 Task: Search one way flight ticket for 1 adult, 6 children, 1 infant in seat and 1 infant on lap in business from Fort Walton Beach: Destin-fort Walton Beach Airport/eglin Air Force Base to Jacksonville: Albert J. Ellis Airport on 5-3-2023. Choice of flights is Royal air maroc. Number of bags: 2 checked bags. Price is upto 75000. Outbound departure time preference is 11:00.
Action: Mouse moved to (317, 129)
Screenshot: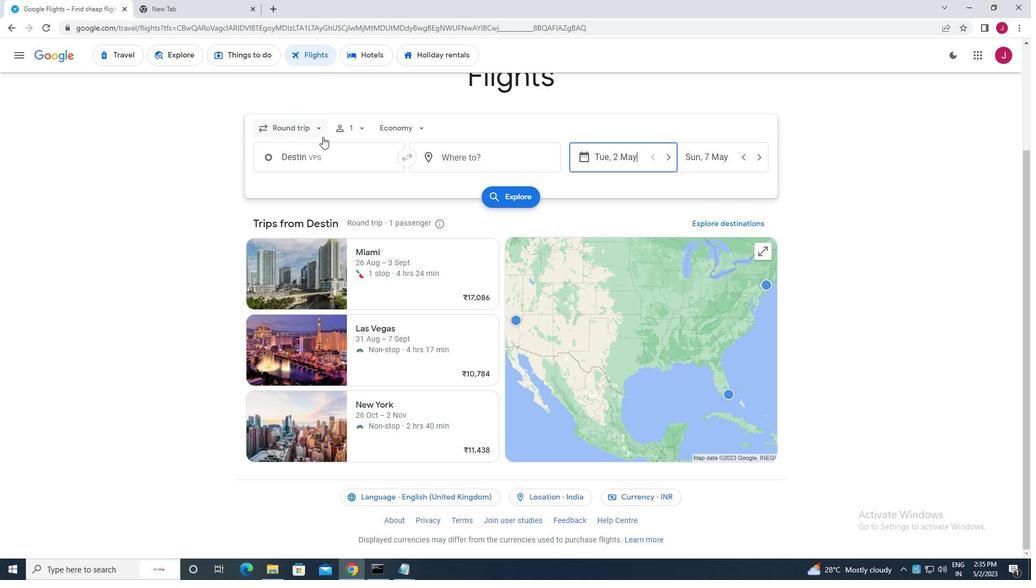 
Action: Mouse pressed left at (317, 129)
Screenshot: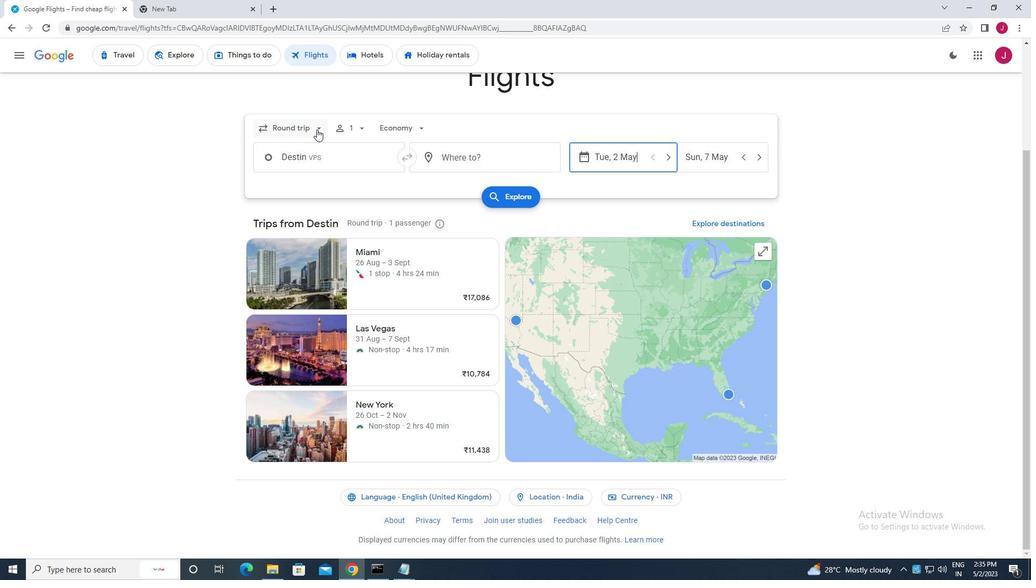 
Action: Mouse moved to (312, 175)
Screenshot: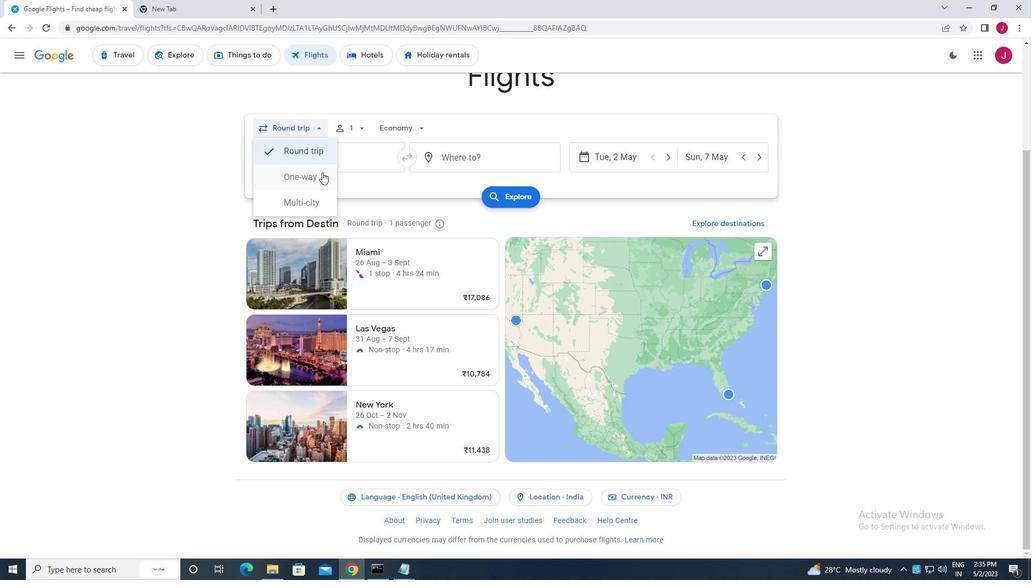 
Action: Mouse pressed left at (312, 175)
Screenshot: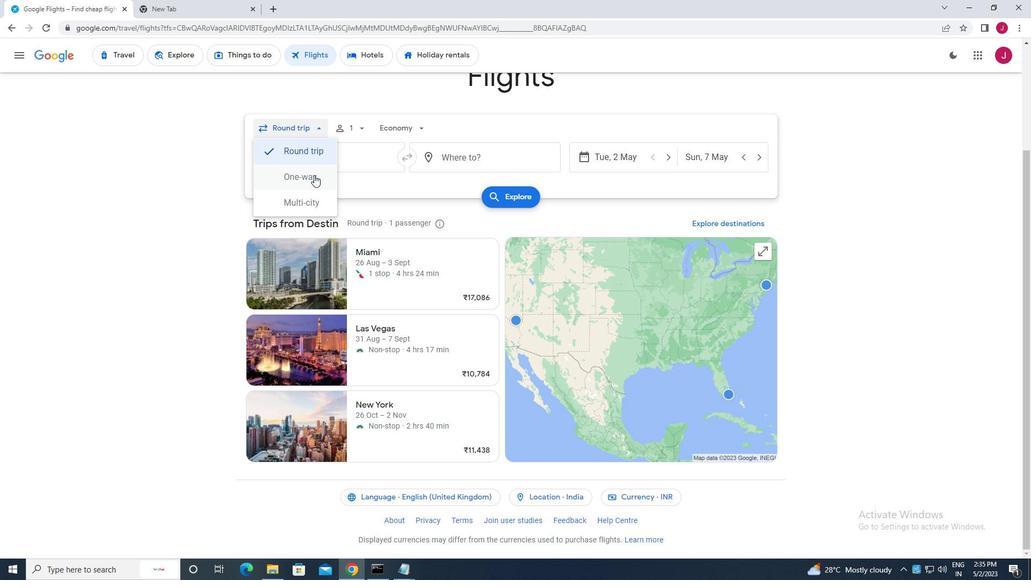 
Action: Mouse moved to (357, 132)
Screenshot: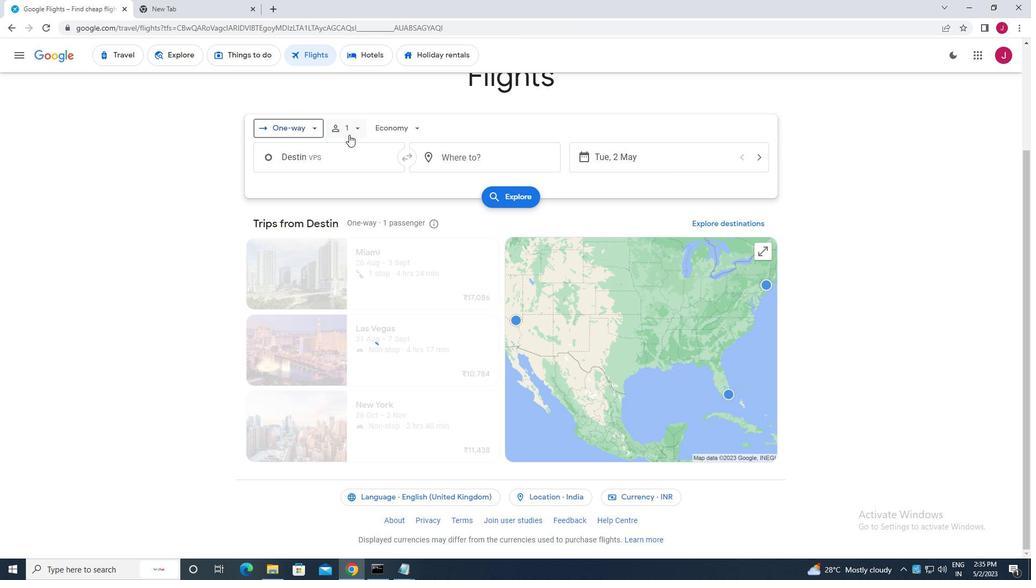 
Action: Mouse pressed left at (357, 132)
Screenshot: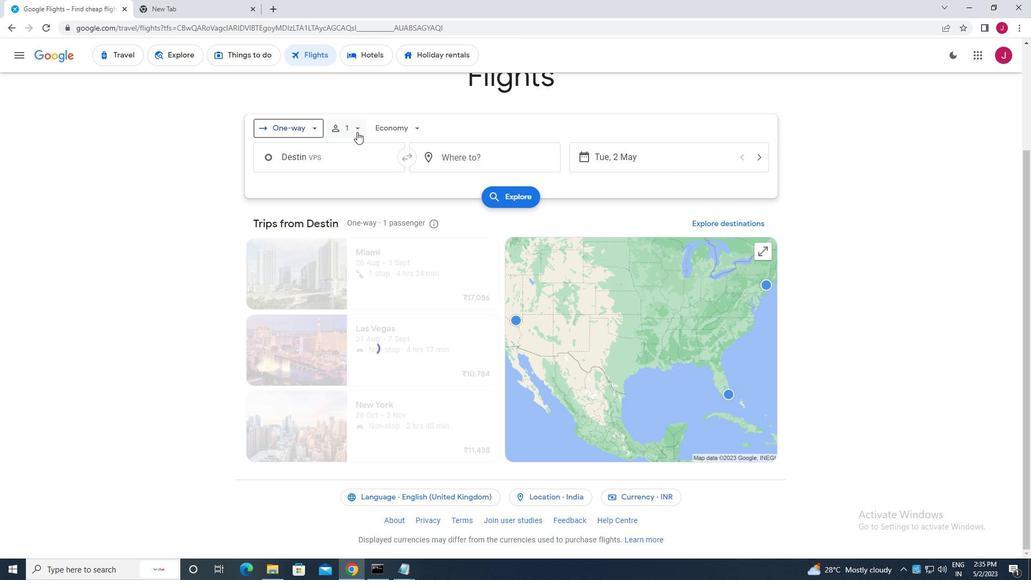 
Action: Mouse moved to (437, 183)
Screenshot: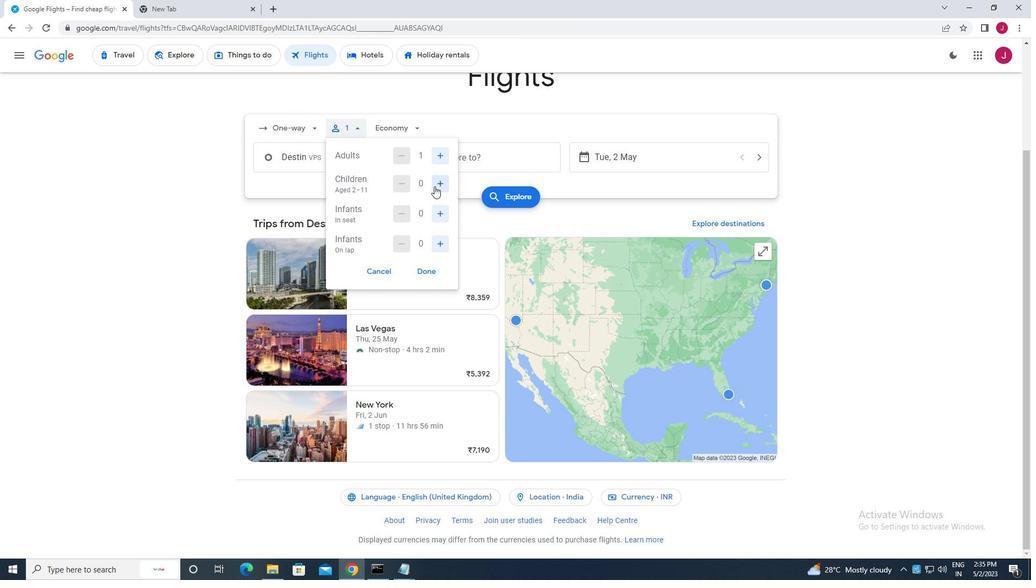 
Action: Mouse pressed left at (437, 183)
Screenshot: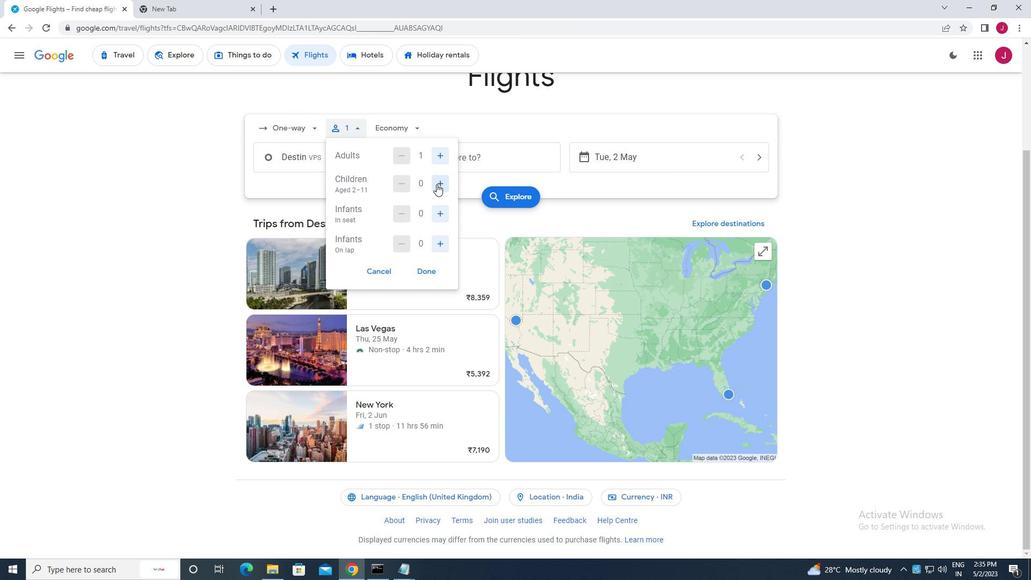 
Action: Mouse pressed left at (437, 183)
Screenshot: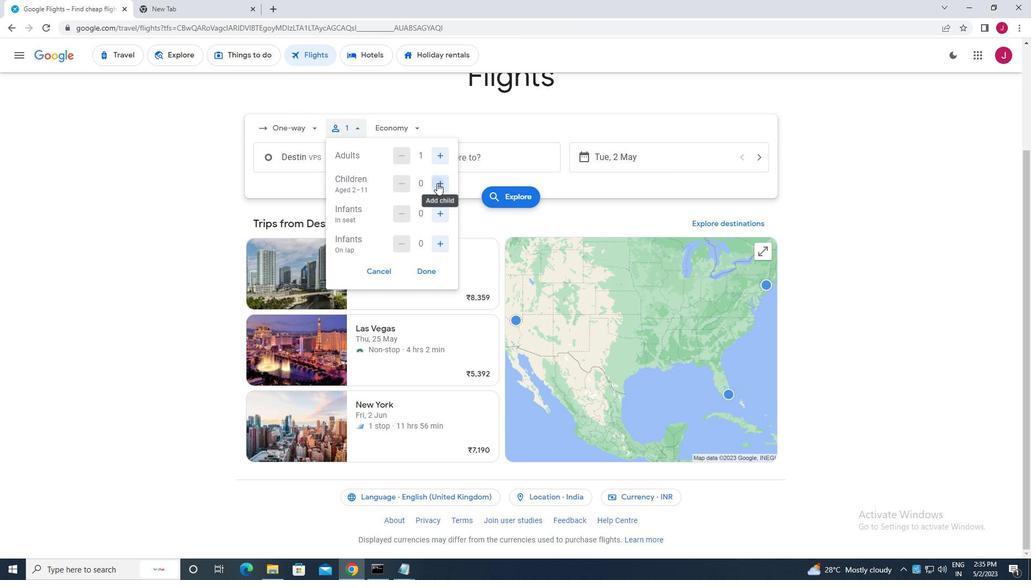 
Action: Mouse pressed left at (437, 183)
Screenshot: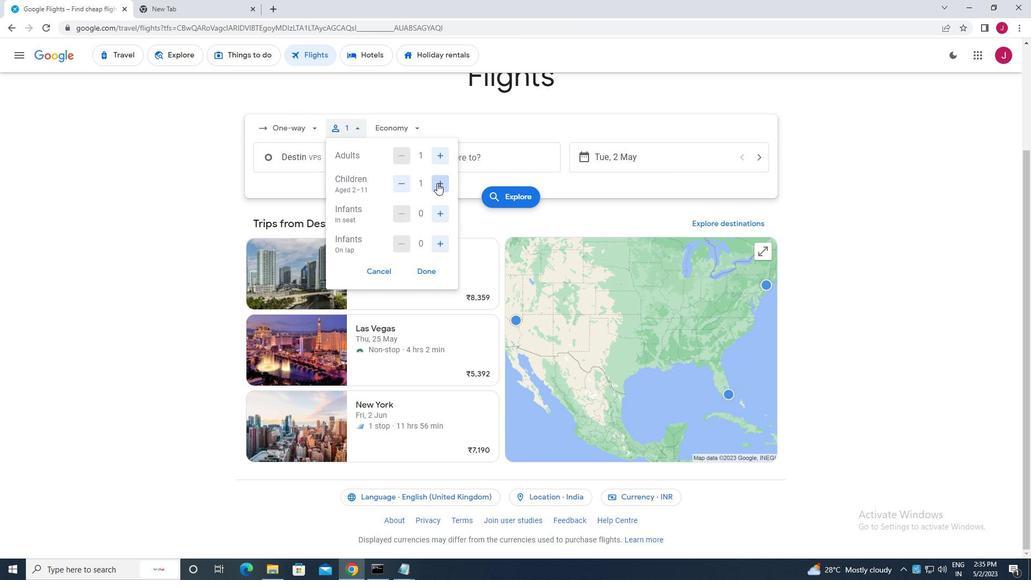 
Action: Mouse pressed left at (437, 183)
Screenshot: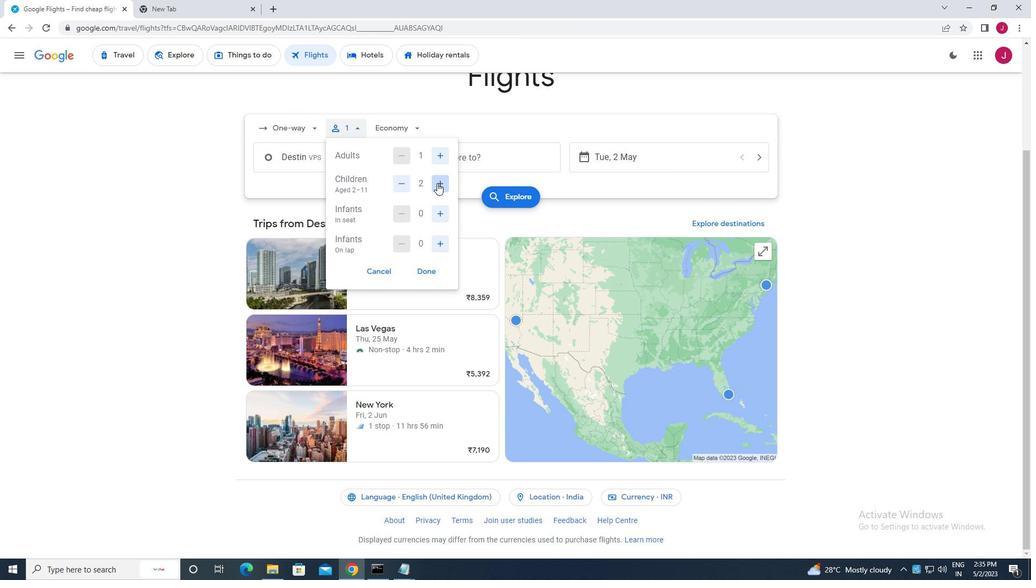 
Action: Mouse pressed left at (437, 183)
Screenshot: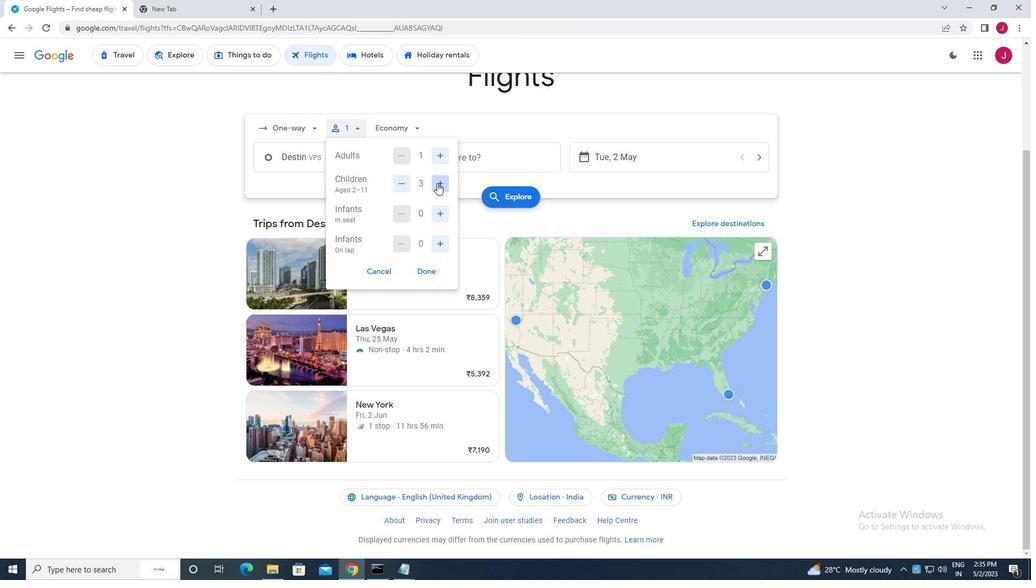 
Action: Mouse pressed left at (437, 183)
Screenshot: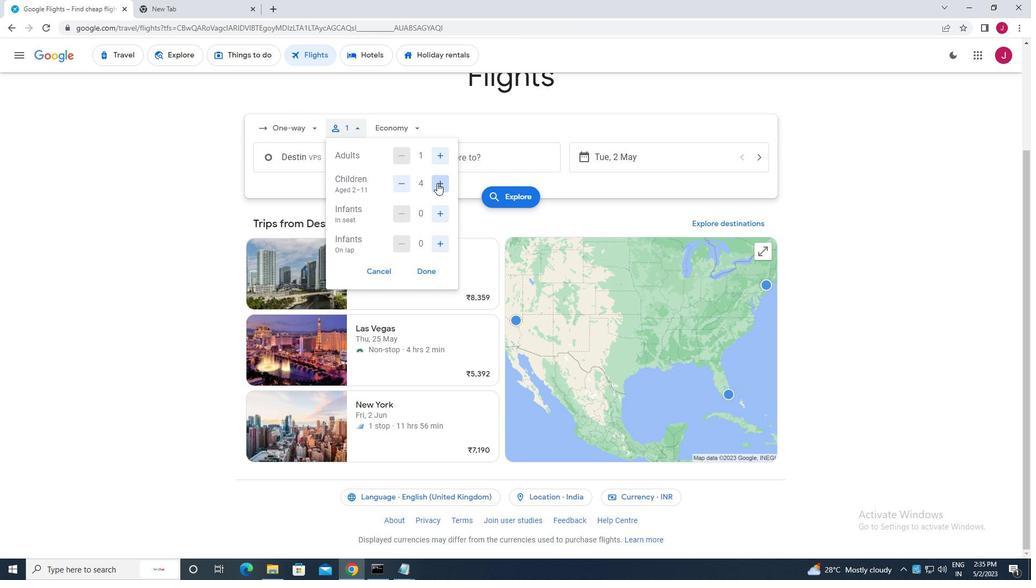 
Action: Mouse moved to (440, 211)
Screenshot: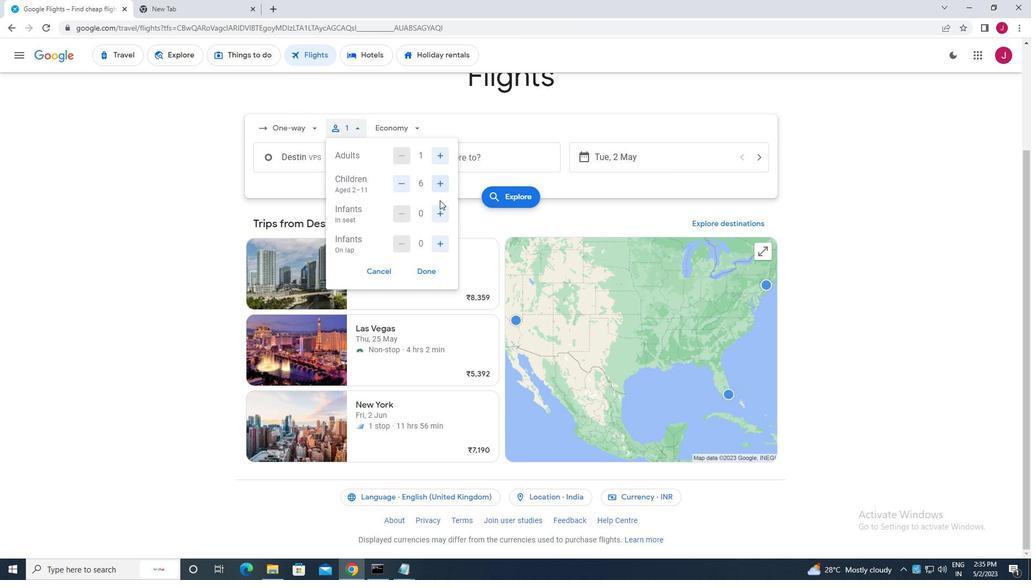 
Action: Mouse pressed left at (440, 211)
Screenshot: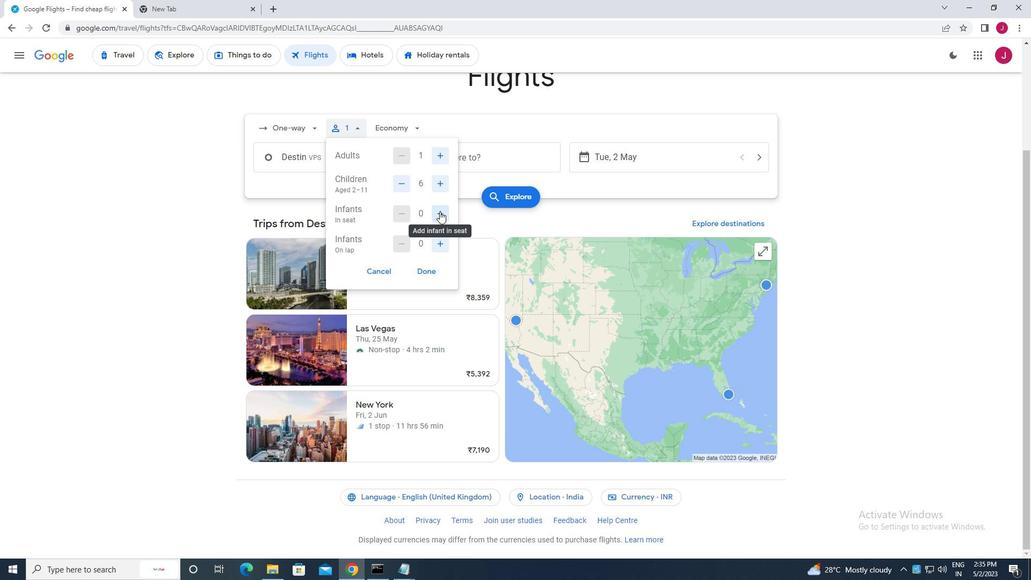 
Action: Mouse pressed left at (440, 211)
Screenshot: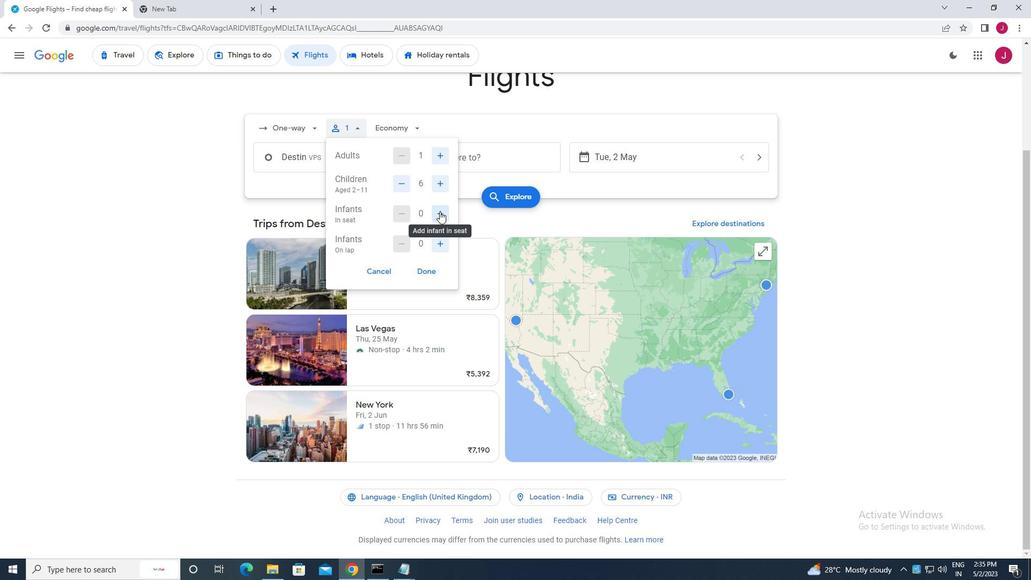 
Action: Mouse moved to (395, 214)
Screenshot: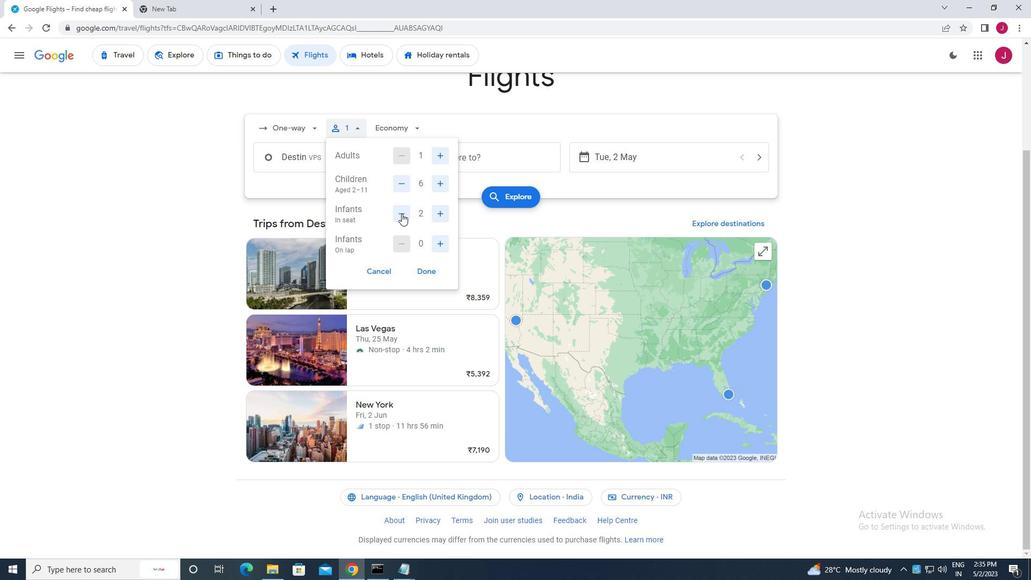 
Action: Mouse pressed left at (395, 214)
Screenshot: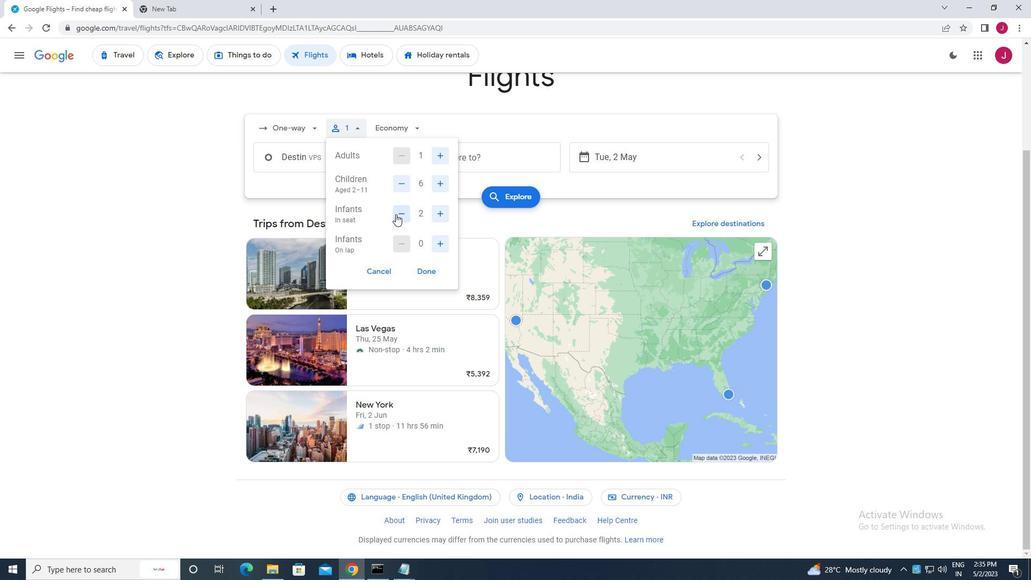 
Action: Mouse moved to (437, 241)
Screenshot: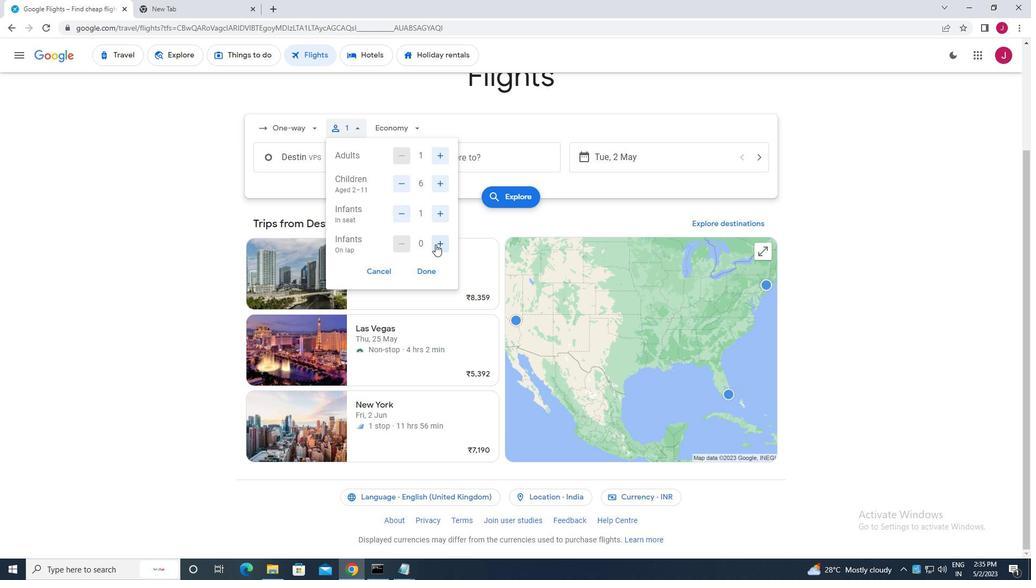
Action: Mouse pressed left at (437, 241)
Screenshot: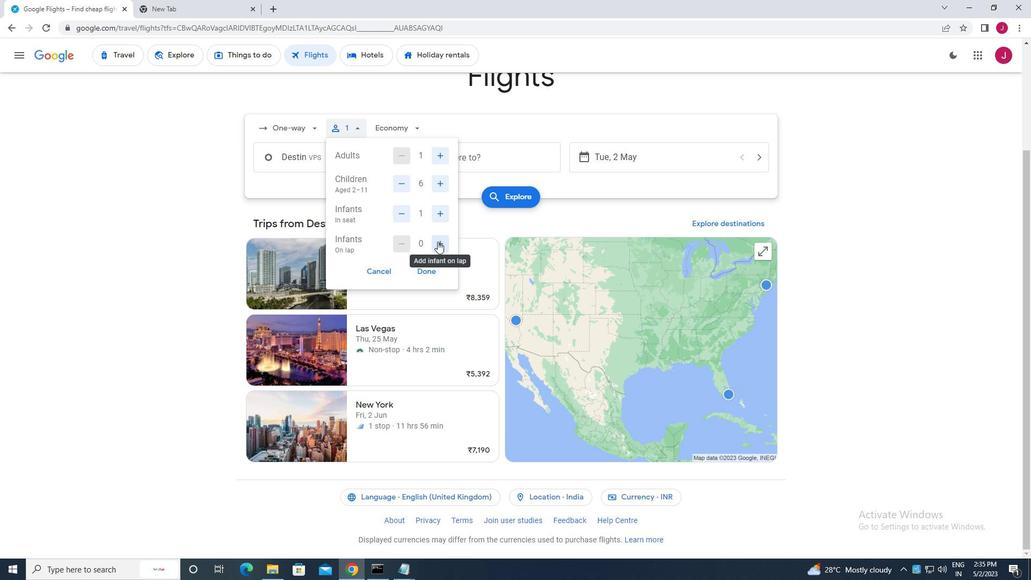 
Action: Mouse moved to (428, 271)
Screenshot: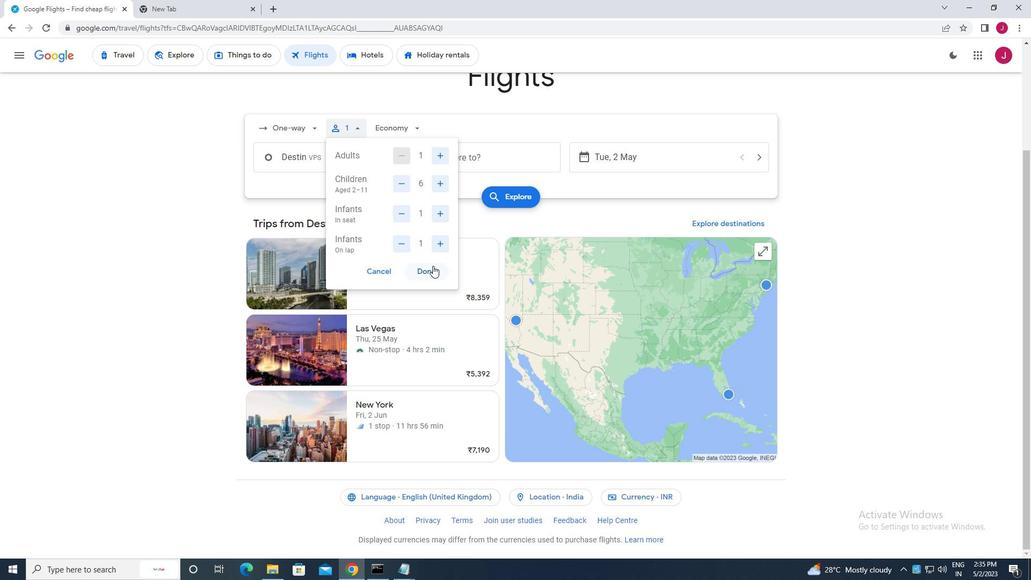 
Action: Mouse pressed left at (428, 271)
Screenshot: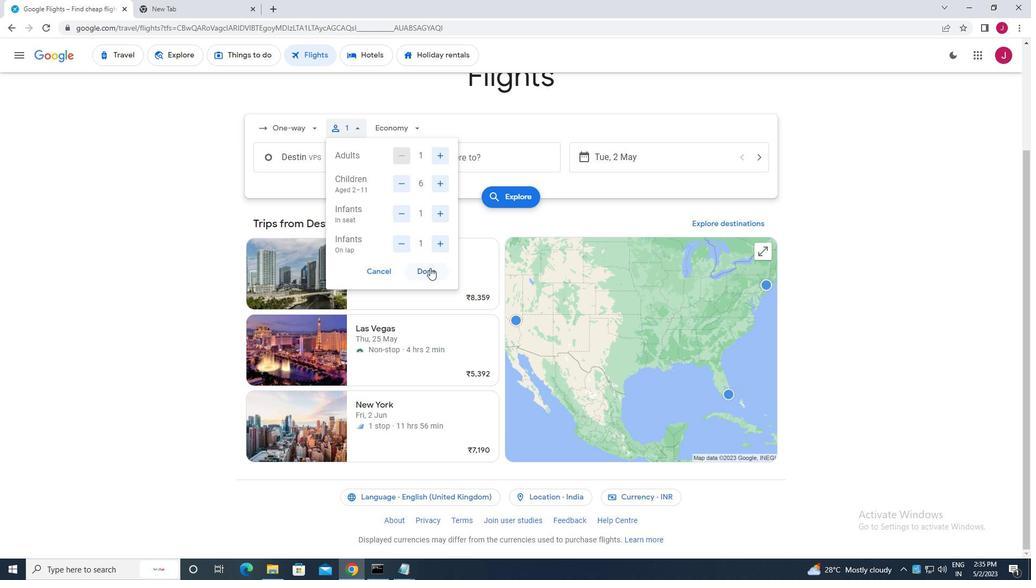 
Action: Mouse moved to (423, 269)
Screenshot: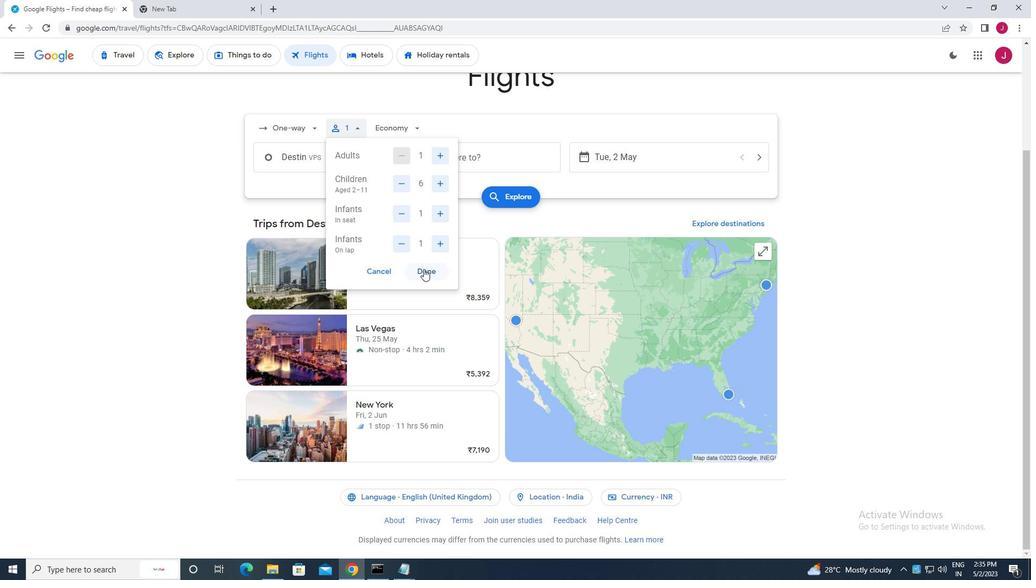 
Action: Mouse pressed left at (423, 269)
Screenshot: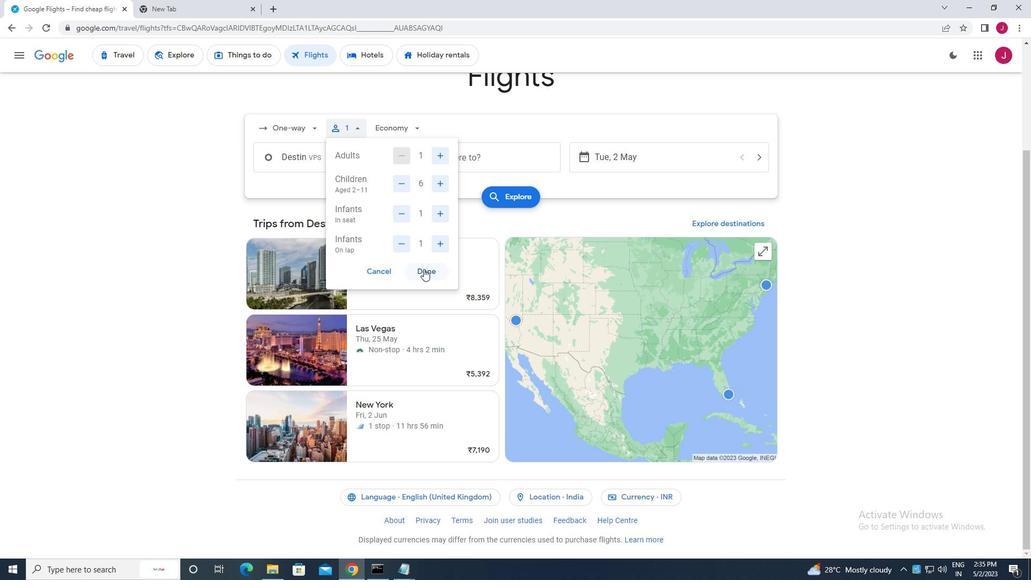 
Action: Mouse moved to (405, 126)
Screenshot: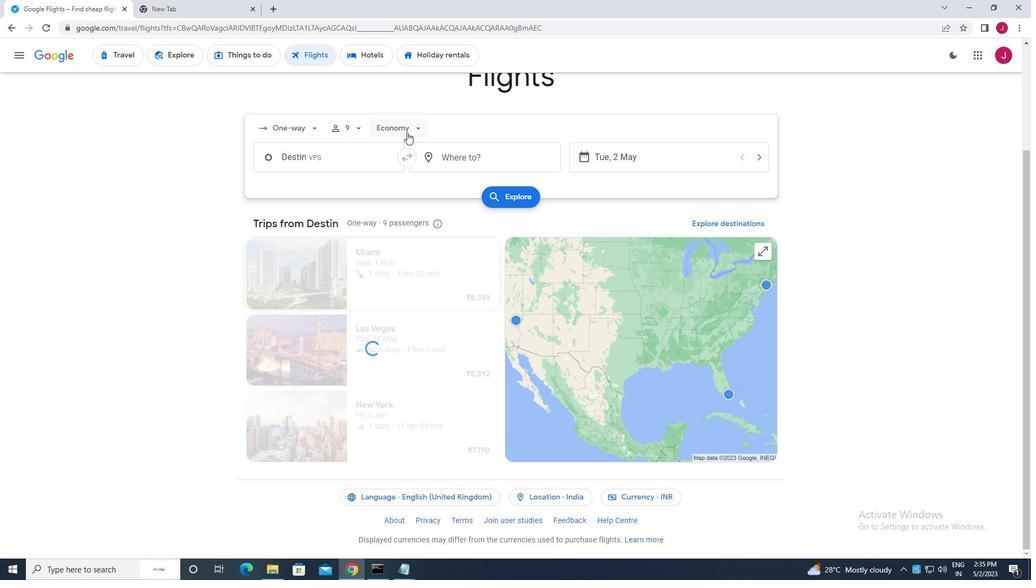 
Action: Mouse pressed left at (405, 126)
Screenshot: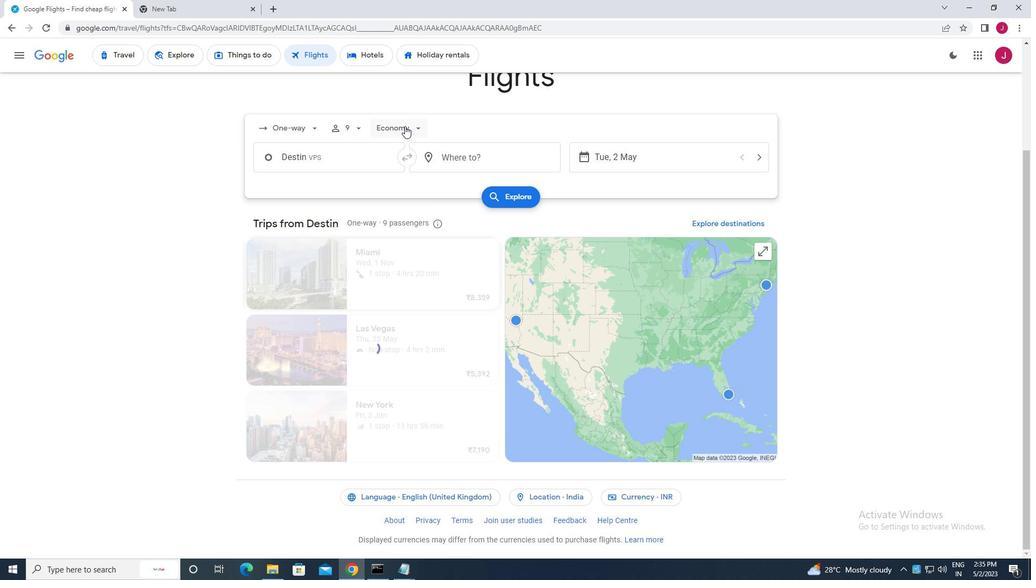 
Action: Mouse moved to (413, 203)
Screenshot: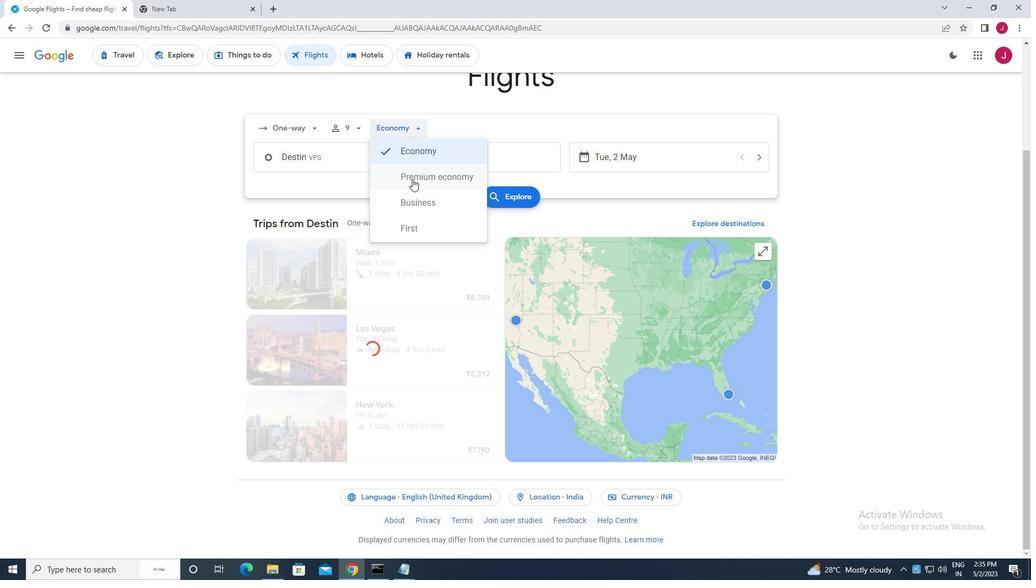 
Action: Mouse pressed left at (413, 203)
Screenshot: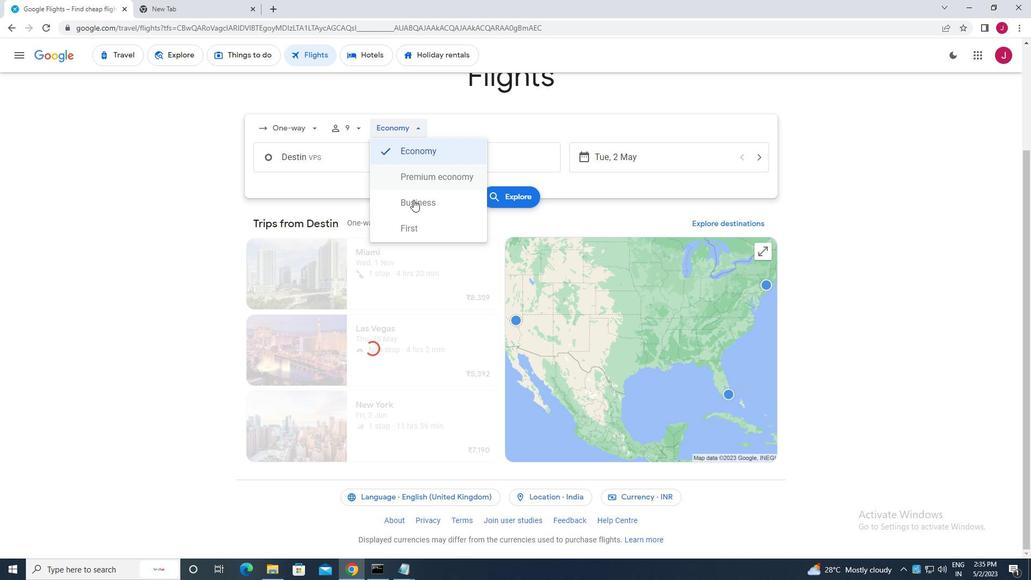 
Action: Mouse moved to (363, 161)
Screenshot: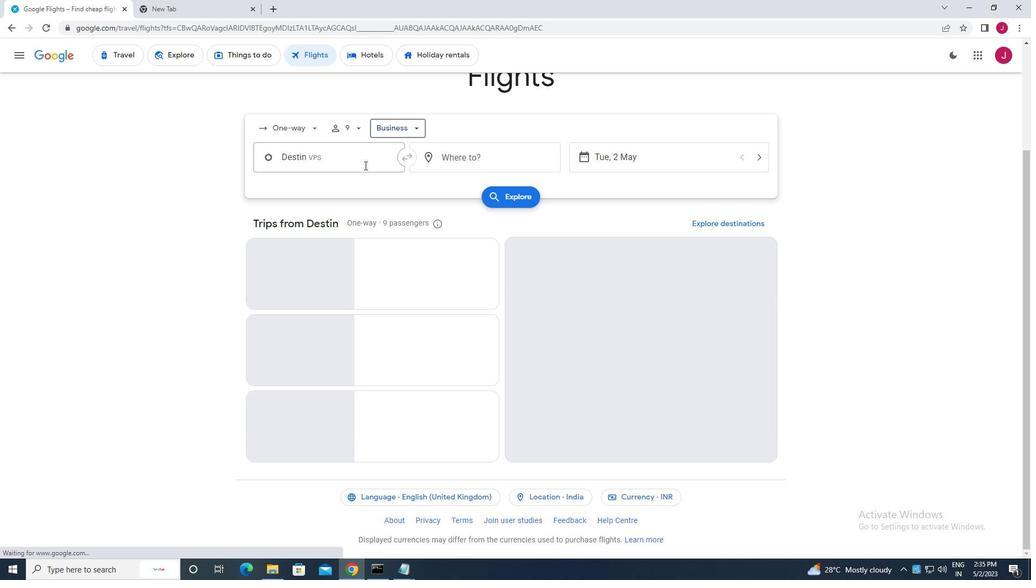 
Action: Mouse pressed left at (363, 161)
Screenshot: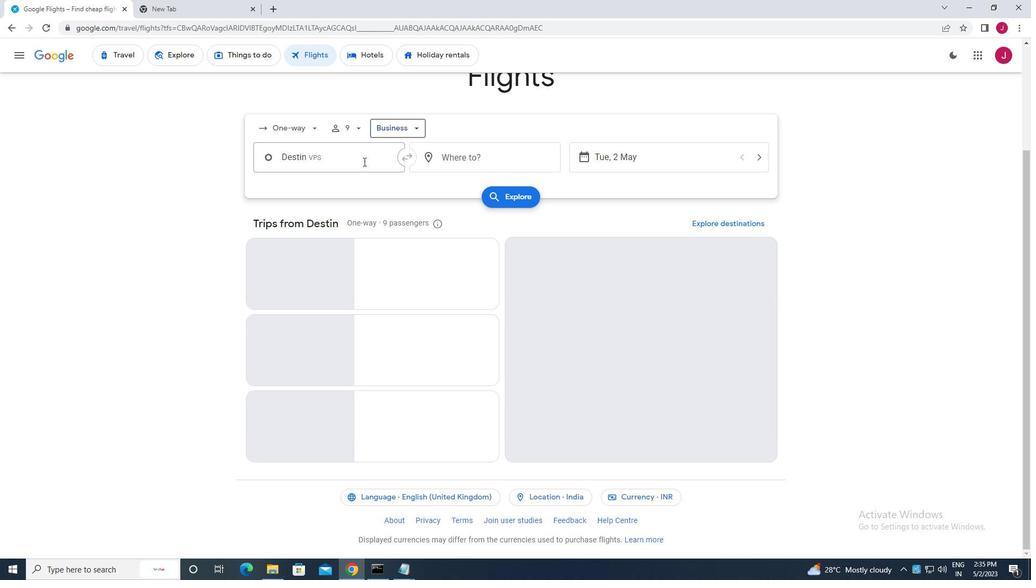
Action: Key pressed walton
Screenshot: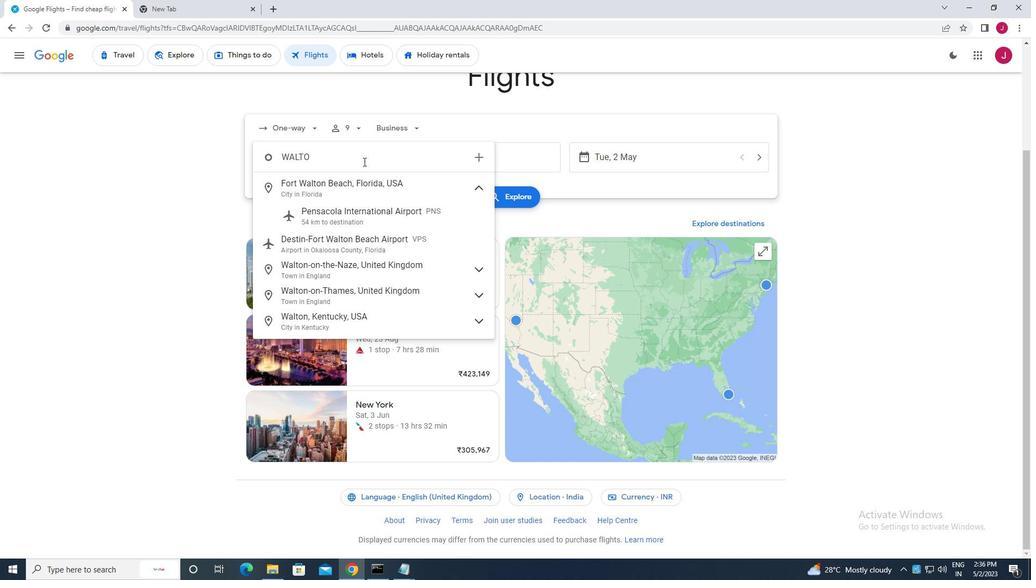 
Action: Mouse moved to (354, 241)
Screenshot: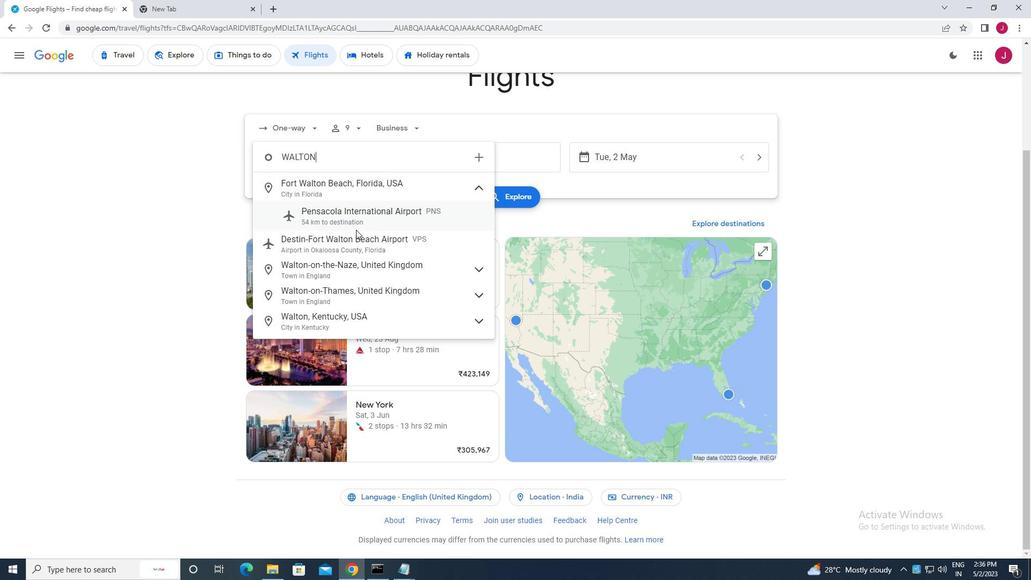 
Action: Mouse pressed left at (354, 241)
Screenshot: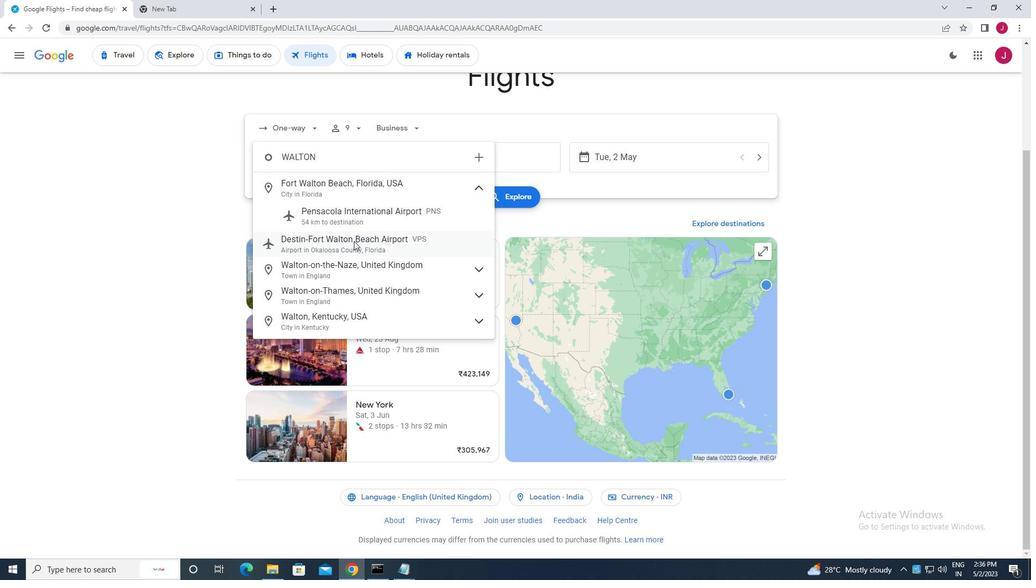 
Action: Mouse moved to (502, 152)
Screenshot: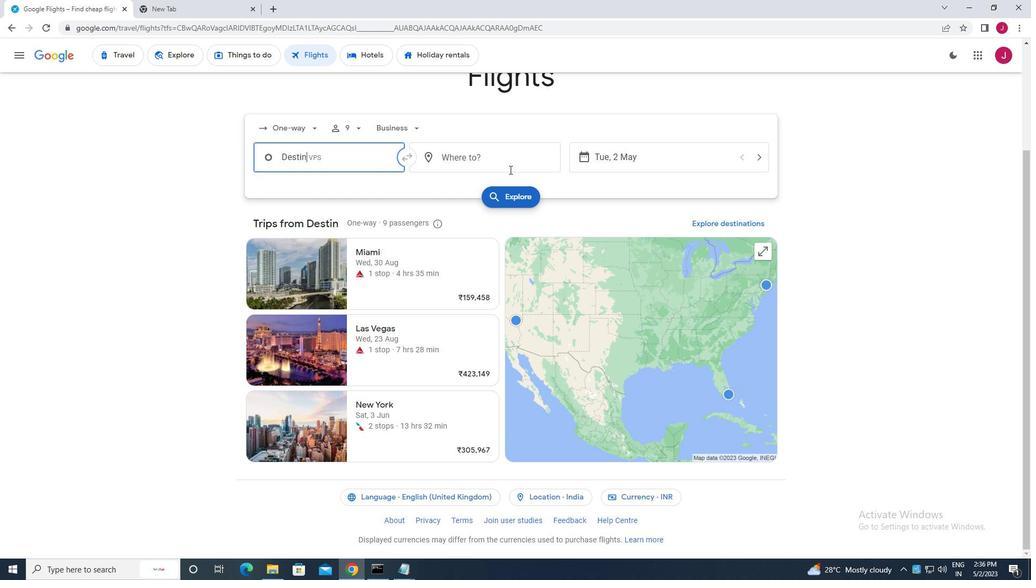 
Action: Mouse pressed left at (502, 152)
Screenshot: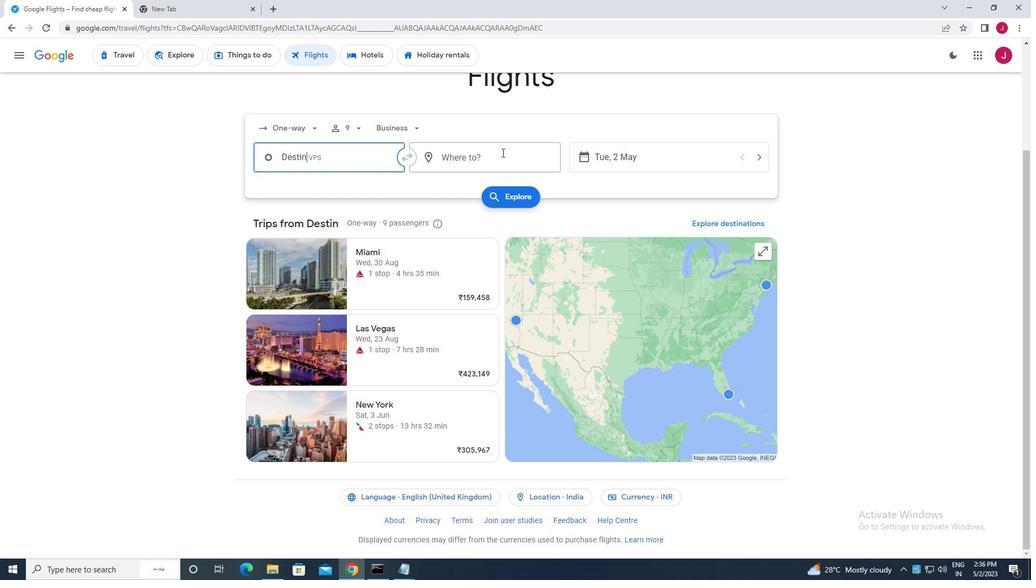 
Action: Mouse moved to (502, 155)
Screenshot: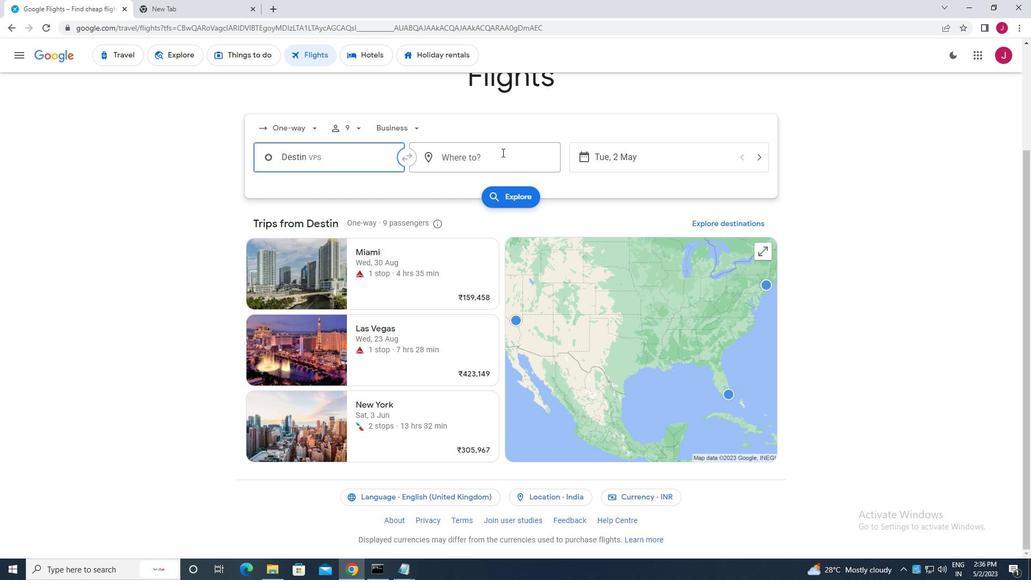 
Action: Key pressed jacks
Screenshot: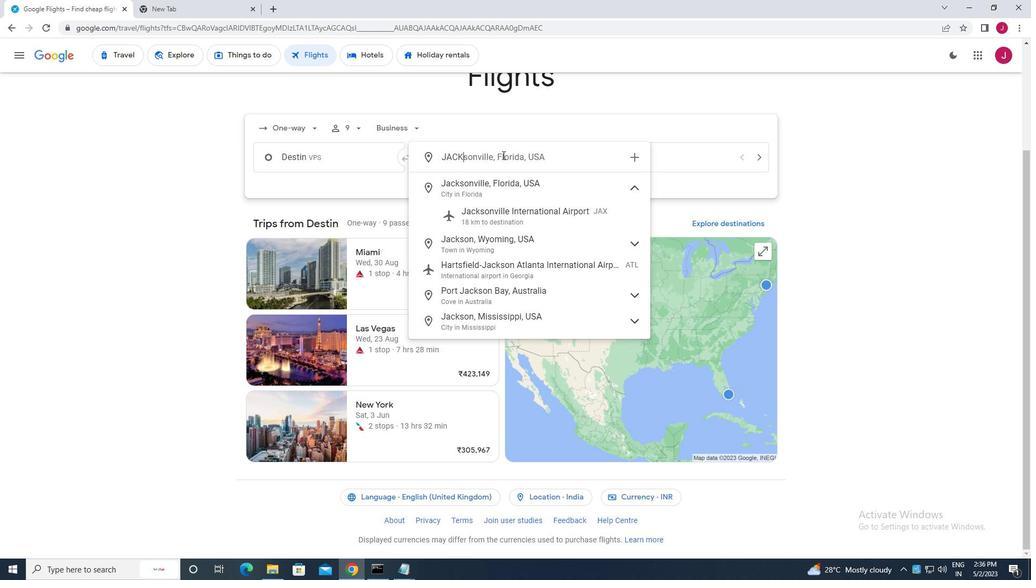 
Action: Mouse moved to (545, 157)
Screenshot: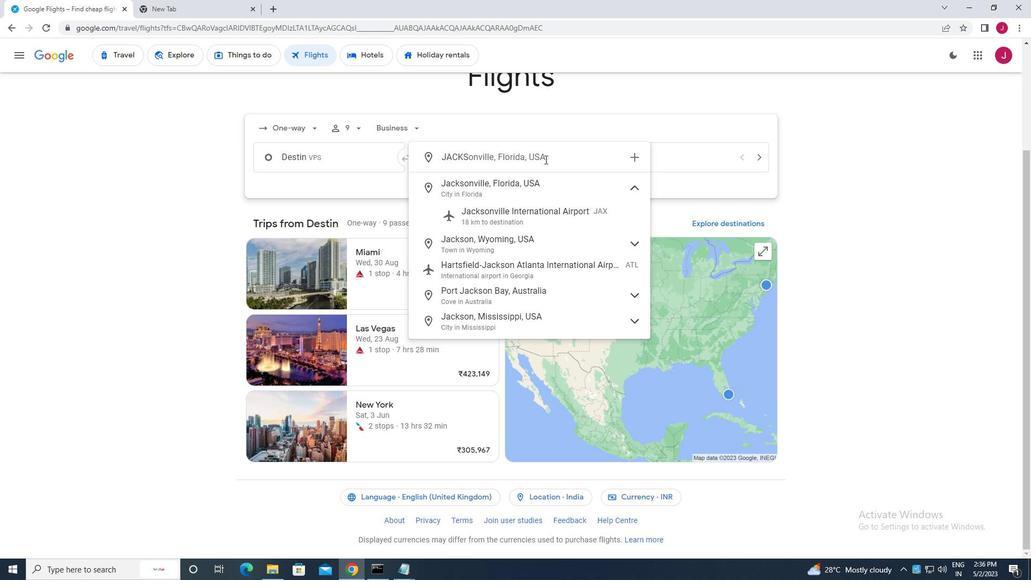 
Action: Mouse pressed left at (545, 157)
Screenshot: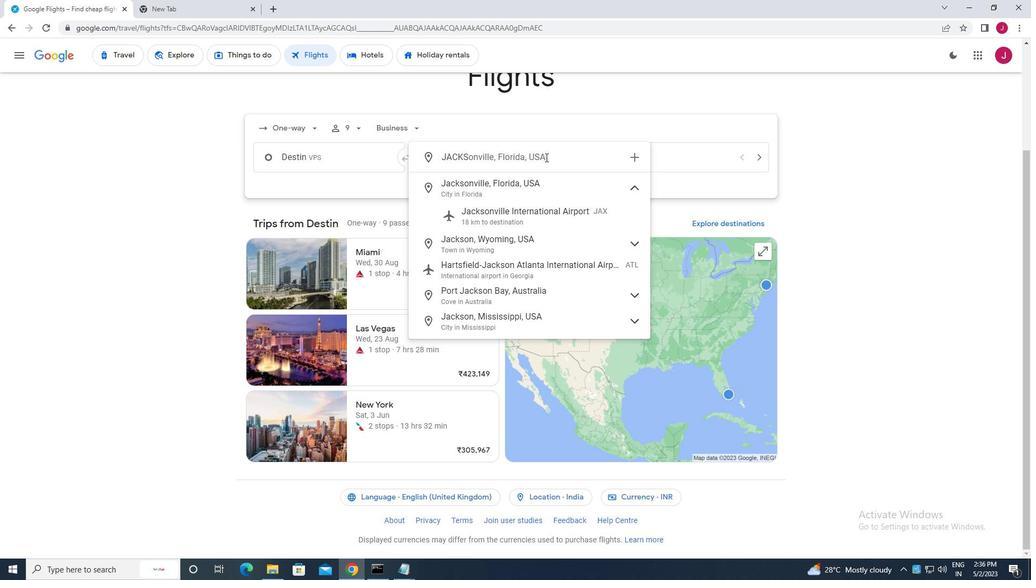 
Action: Key pressed <Key.backspace><Key.backspace><Key.backspace><Key.backspace><Key.backspace><Key.backspace><Key.backspace><Key.backspace><Key.backspace><Key.backspace><Key.backspace><Key.backspace>albert
Screenshot: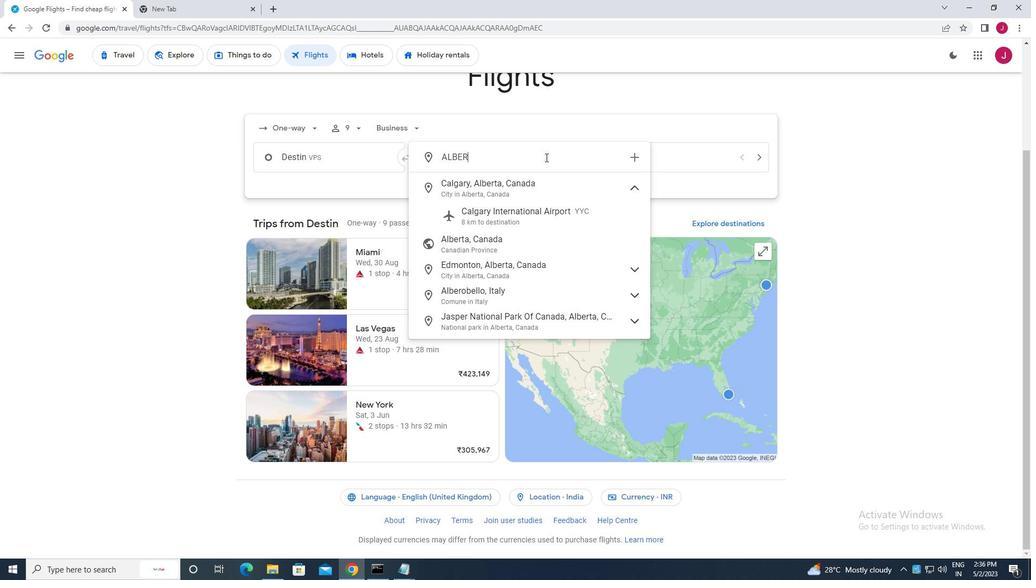 
Action: Mouse moved to (602, 156)
Screenshot: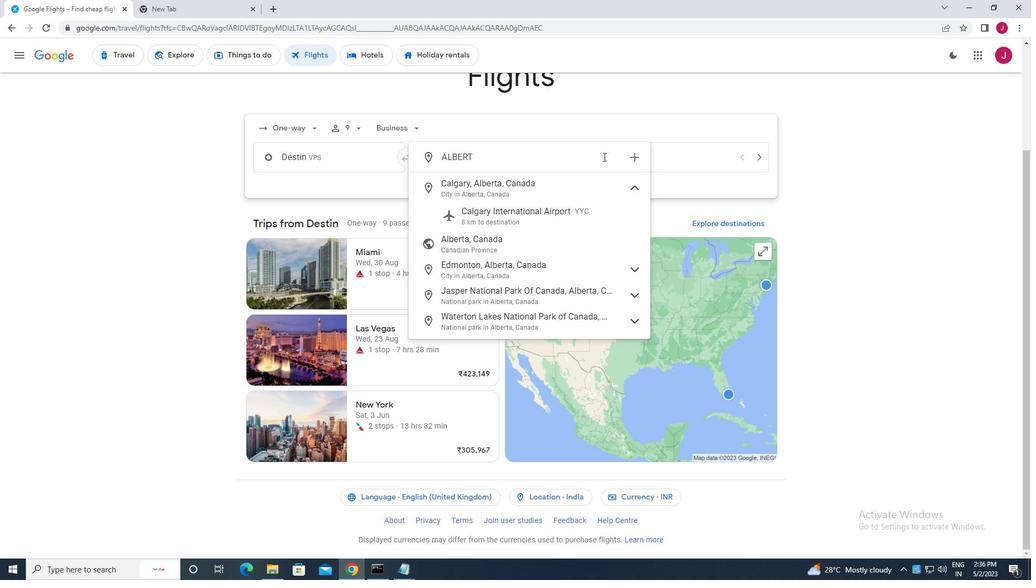 
Action: Key pressed <Key.space>
Screenshot: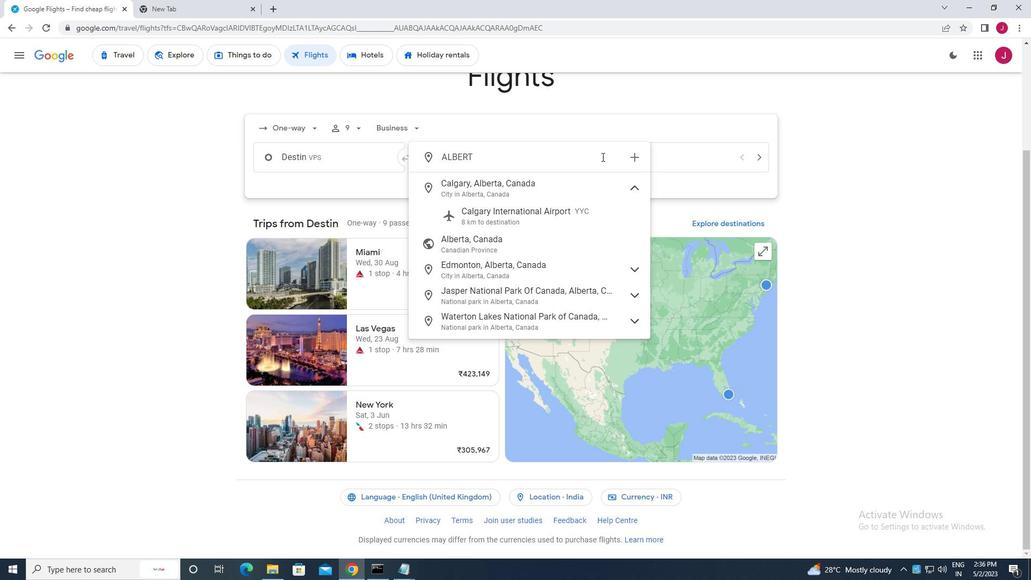 
Action: Mouse moved to (496, 185)
Screenshot: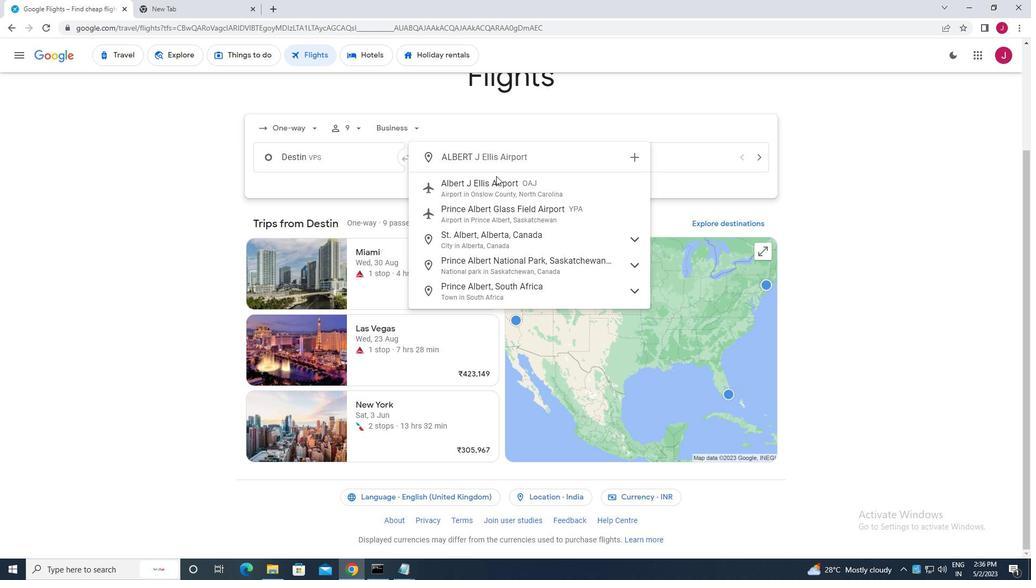 
Action: Mouse pressed left at (496, 185)
Screenshot: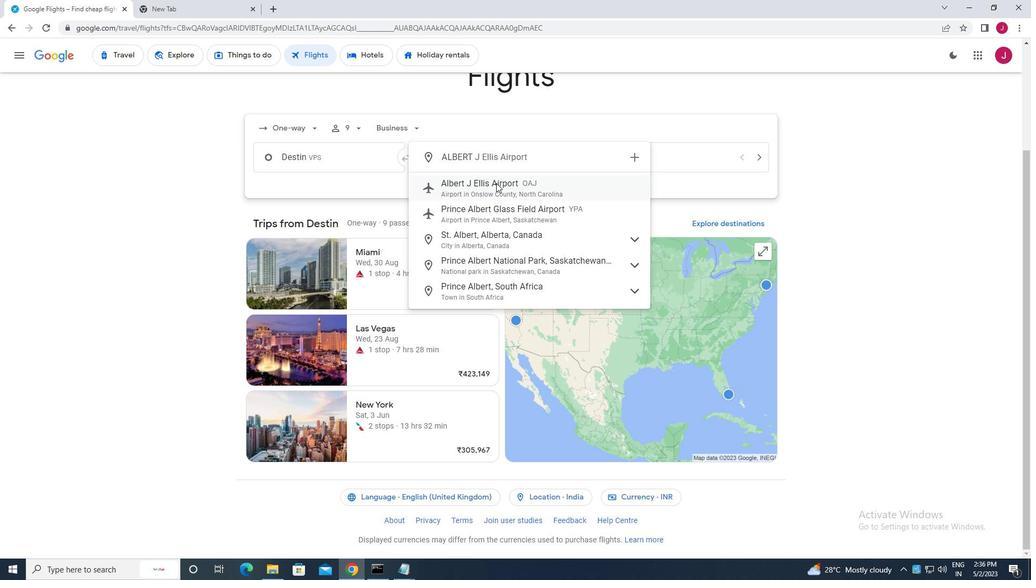 
Action: Mouse moved to (621, 155)
Screenshot: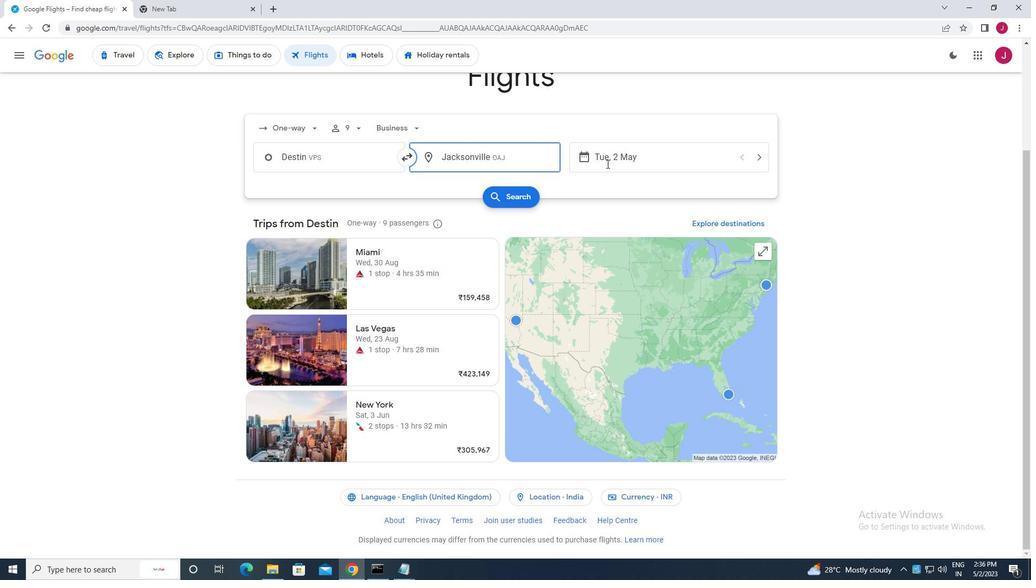 
Action: Mouse pressed left at (621, 155)
Screenshot: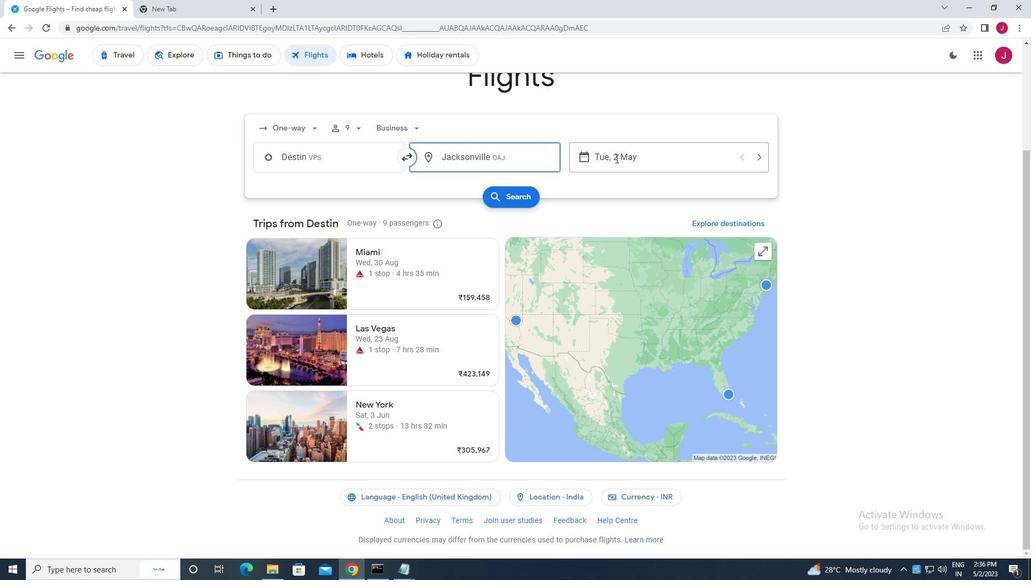 
Action: Mouse moved to (465, 240)
Screenshot: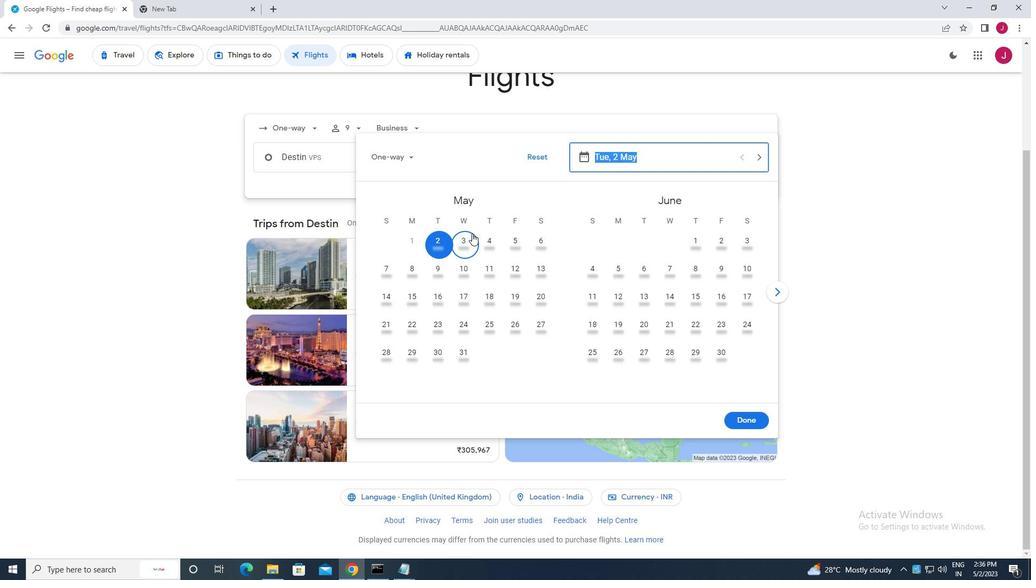 
Action: Mouse pressed left at (465, 240)
Screenshot: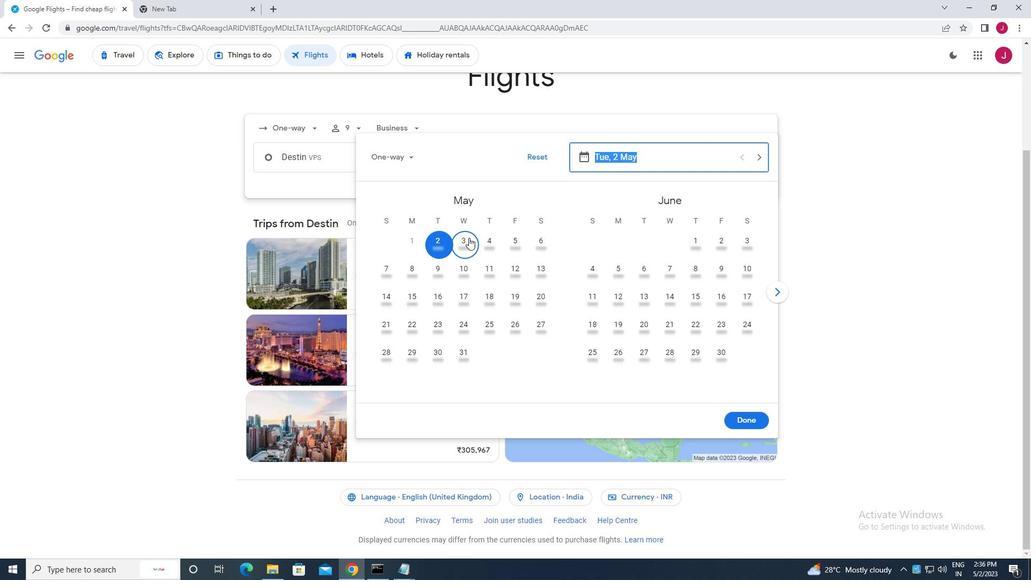 
Action: Mouse moved to (751, 422)
Screenshot: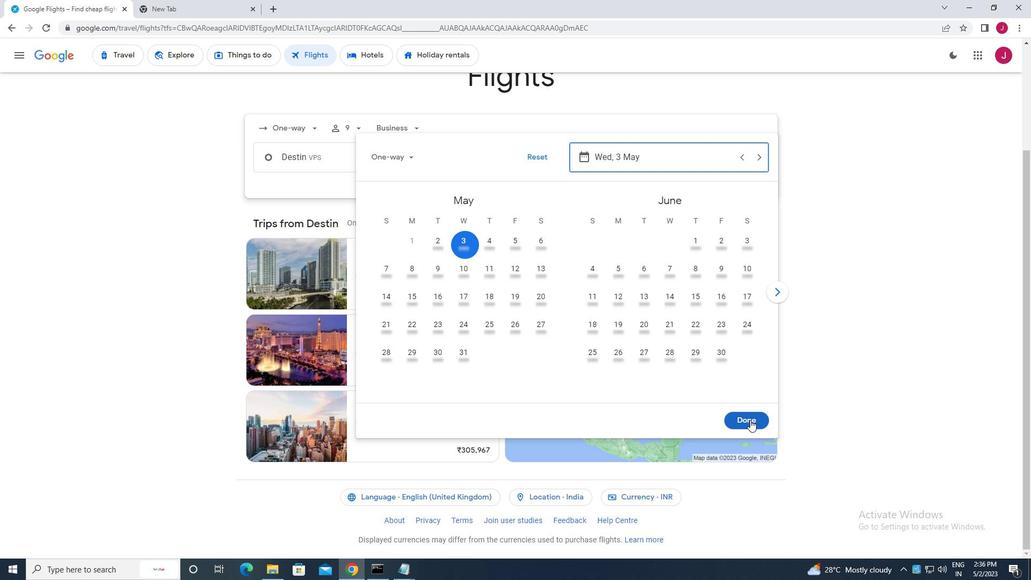 
Action: Mouse pressed left at (751, 422)
Screenshot: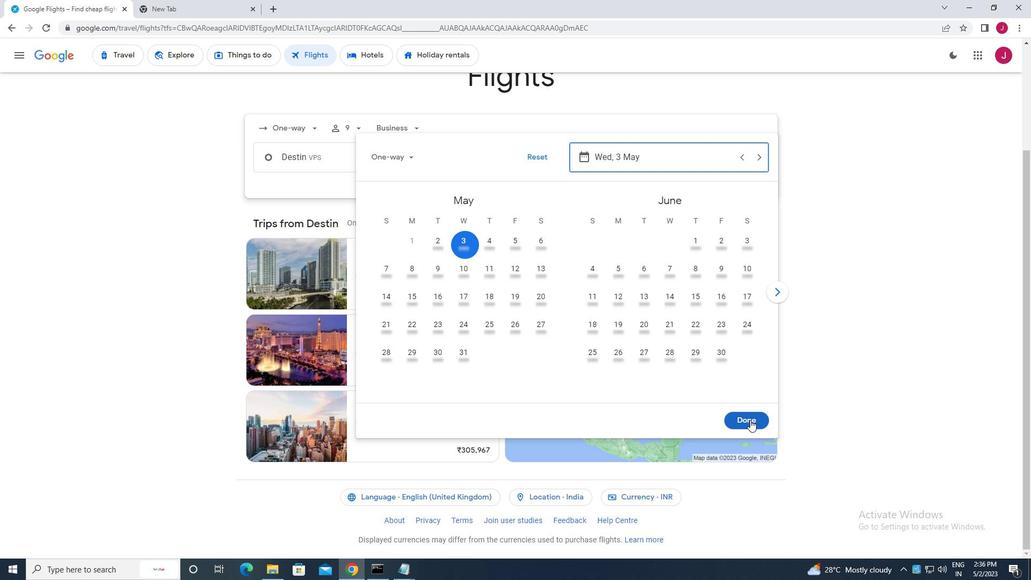 
Action: Mouse moved to (520, 200)
Screenshot: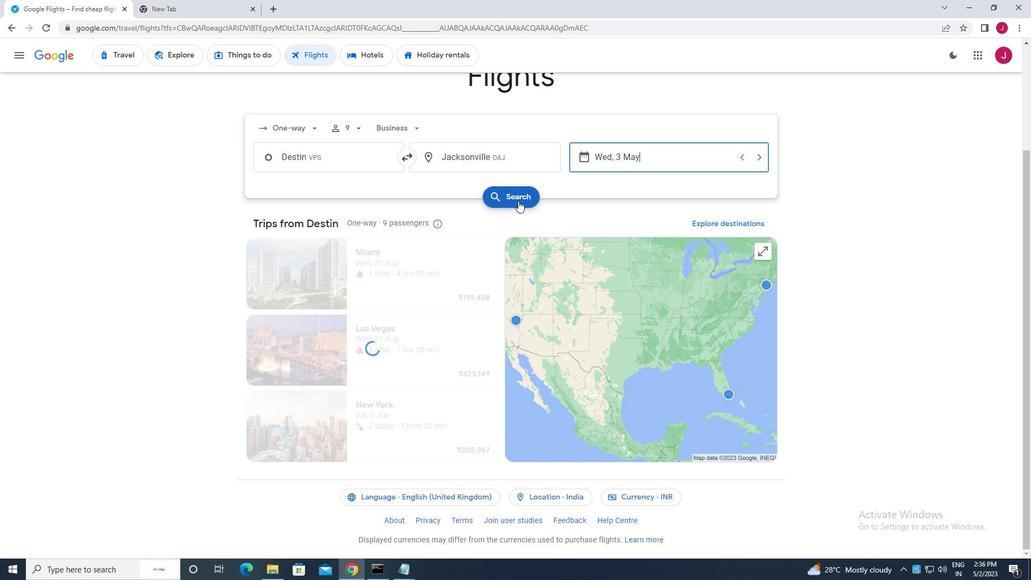 
Action: Mouse pressed left at (520, 200)
Screenshot: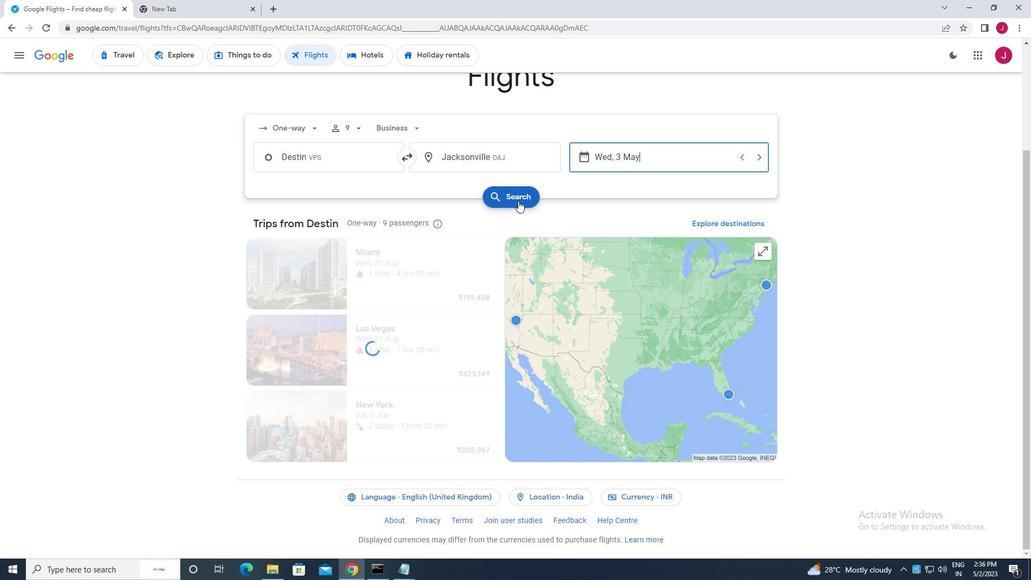 
Action: Mouse moved to (276, 154)
Screenshot: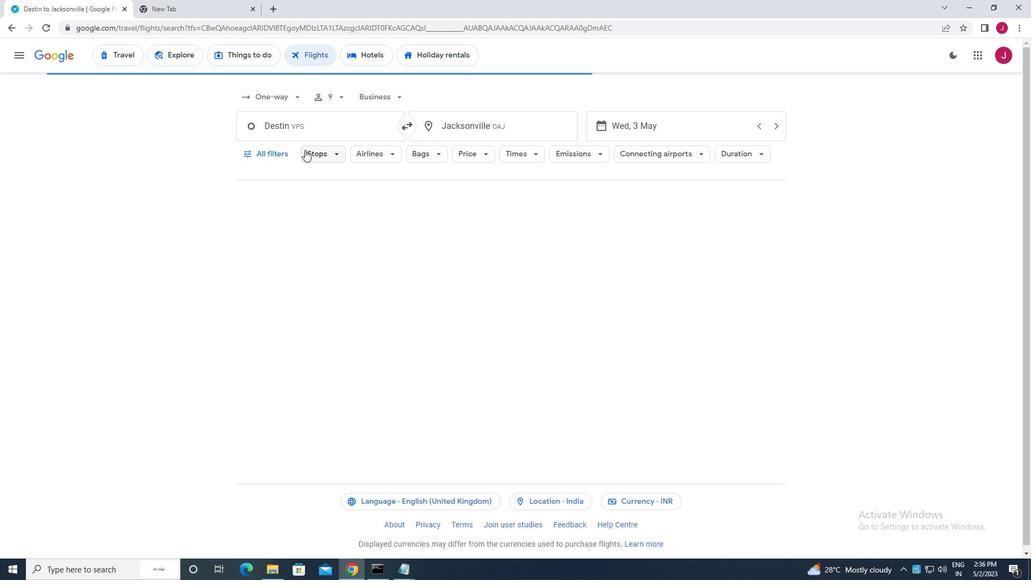 
Action: Mouse pressed left at (276, 154)
Screenshot: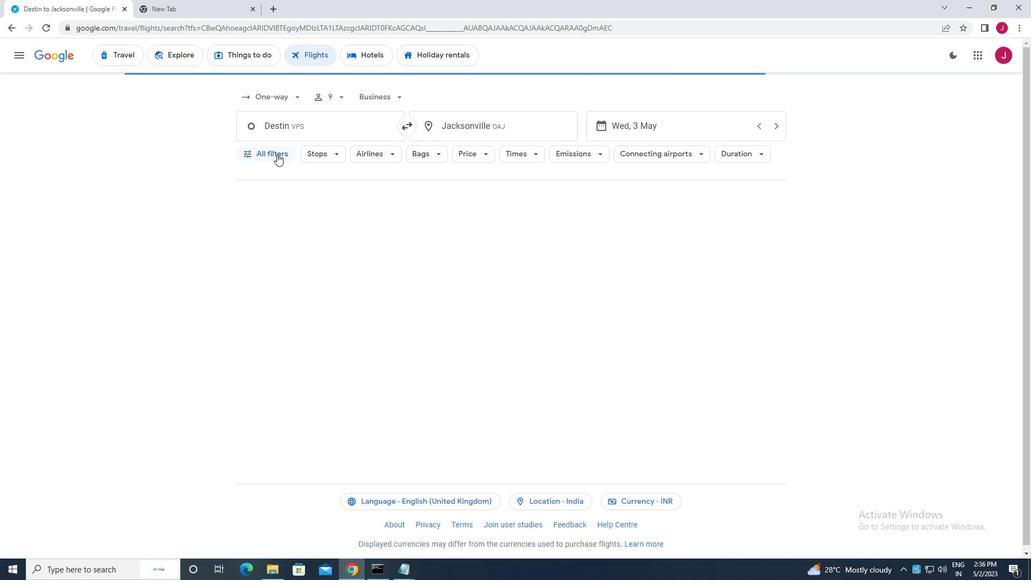 
Action: Mouse moved to (303, 187)
Screenshot: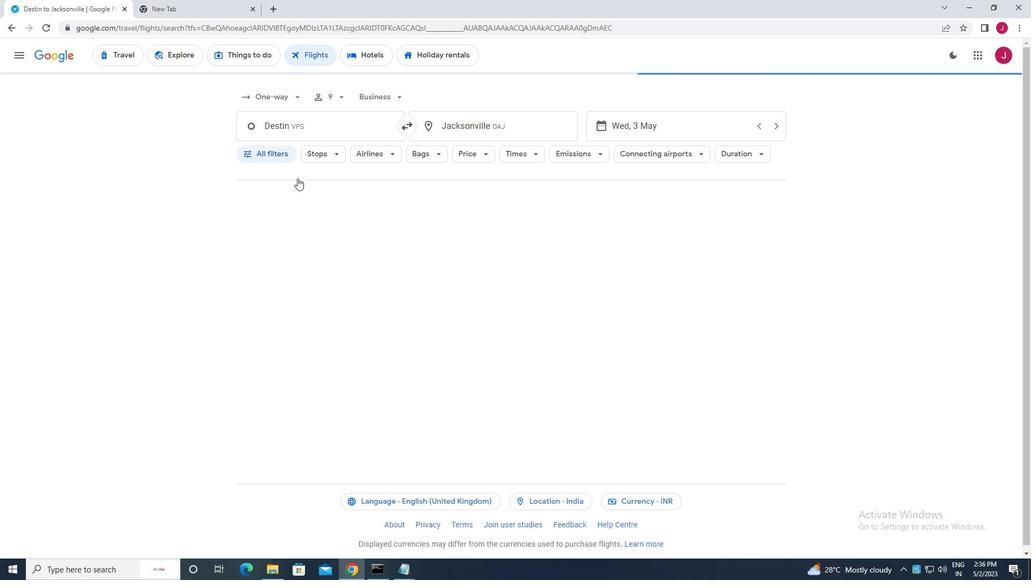 
Action: Mouse scrolled (303, 186) with delta (0, 0)
Screenshot: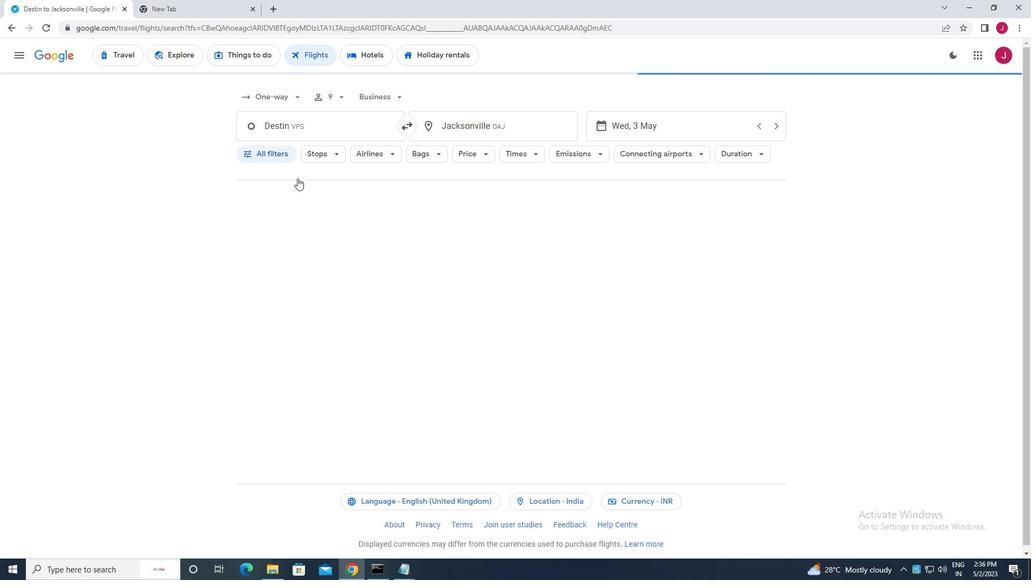 
Action: Mouse moved to (303, 188)
Screenshot: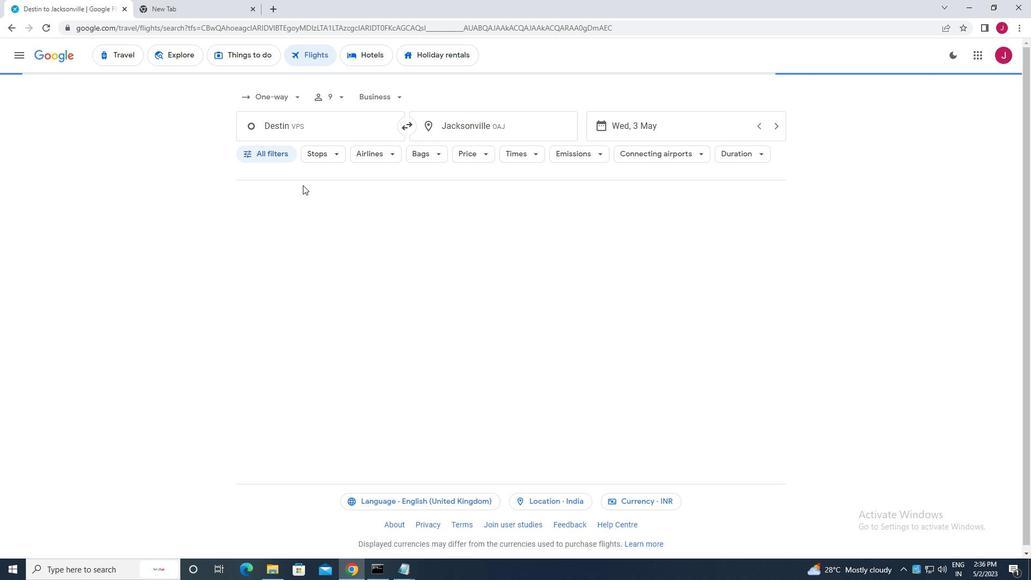 
Action: Mouse scrolled (303, 187) with delta (0, 0)
Screenshot: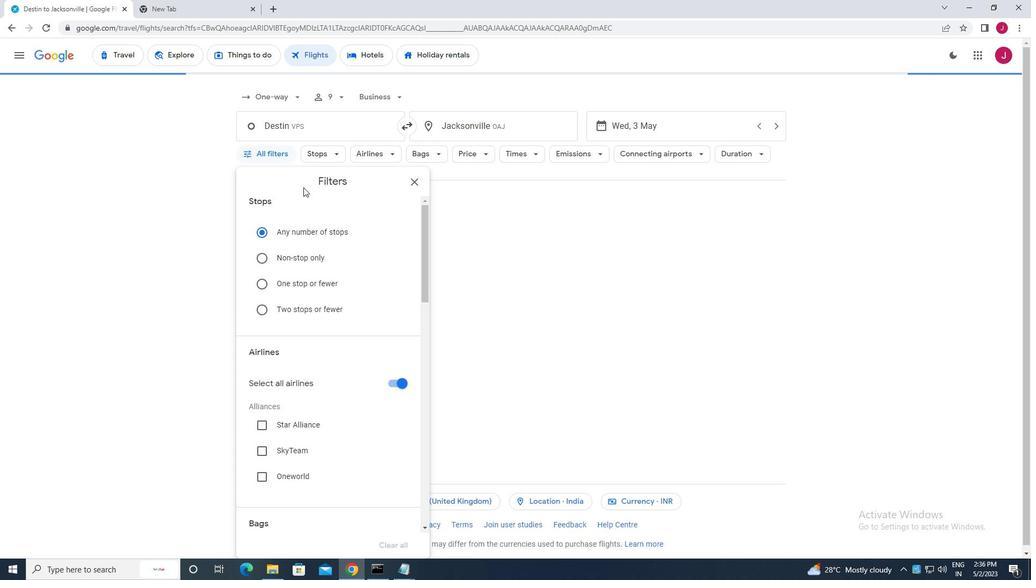 
Action: Mouse moved to (318, 211)
Screenshot: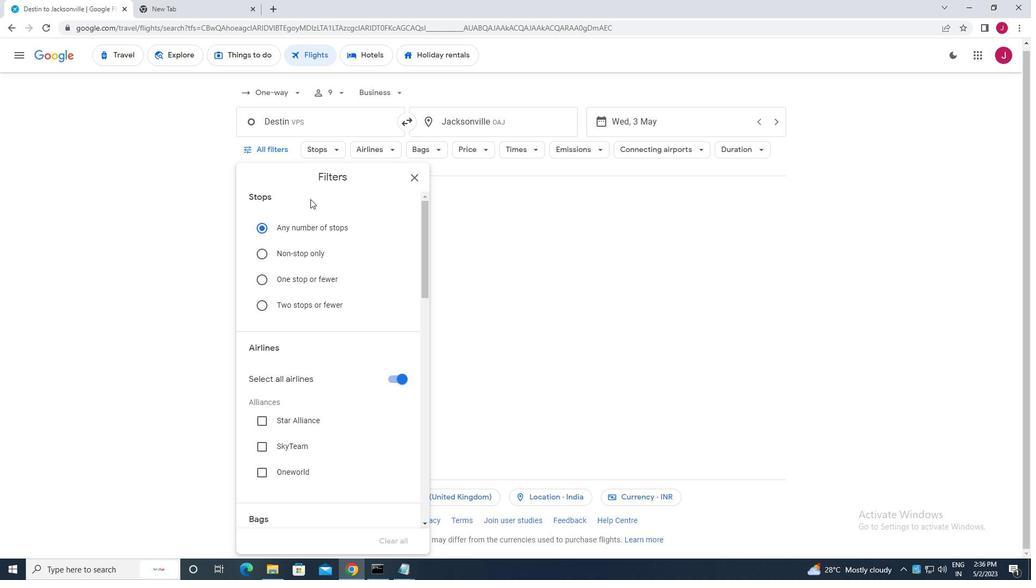 
Action: Mouse scrolled (318, 210) with delta (0, 0)
Screenshot: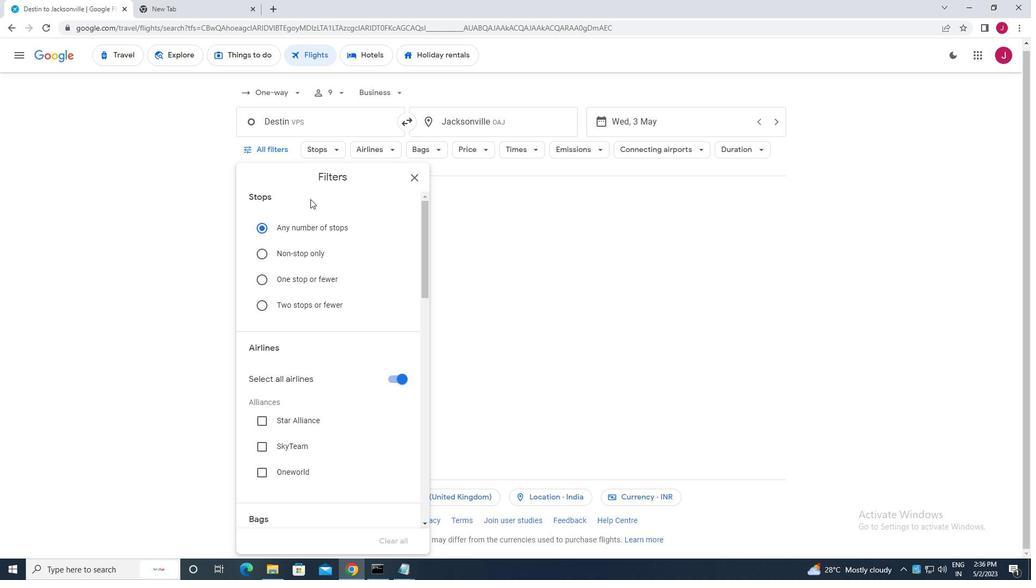 
Action: Mouse moved to (355, 240)
Screenshot: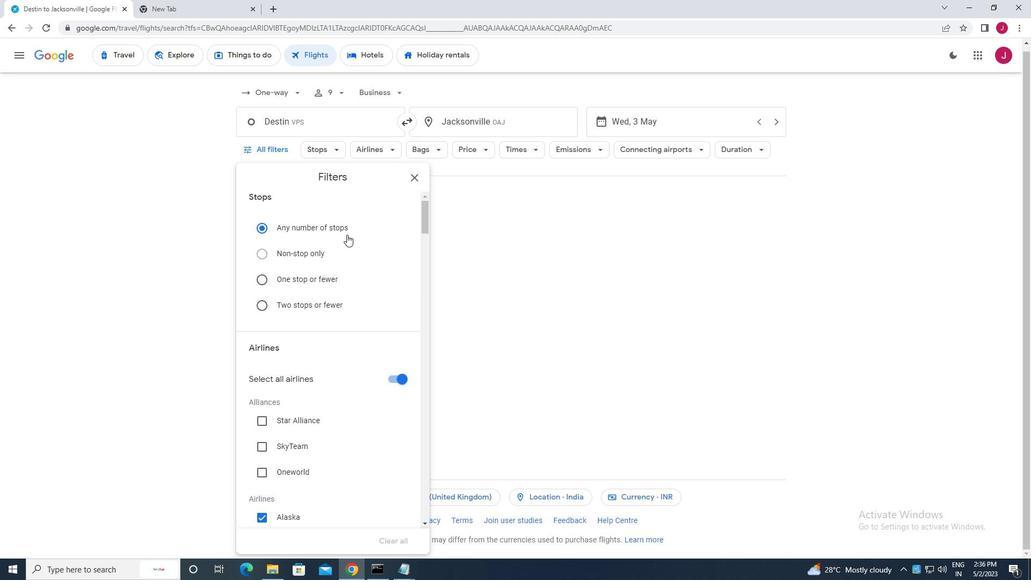 
Action: Mouse scrolled (355, 240) with delta (0, 0)
Screenshot: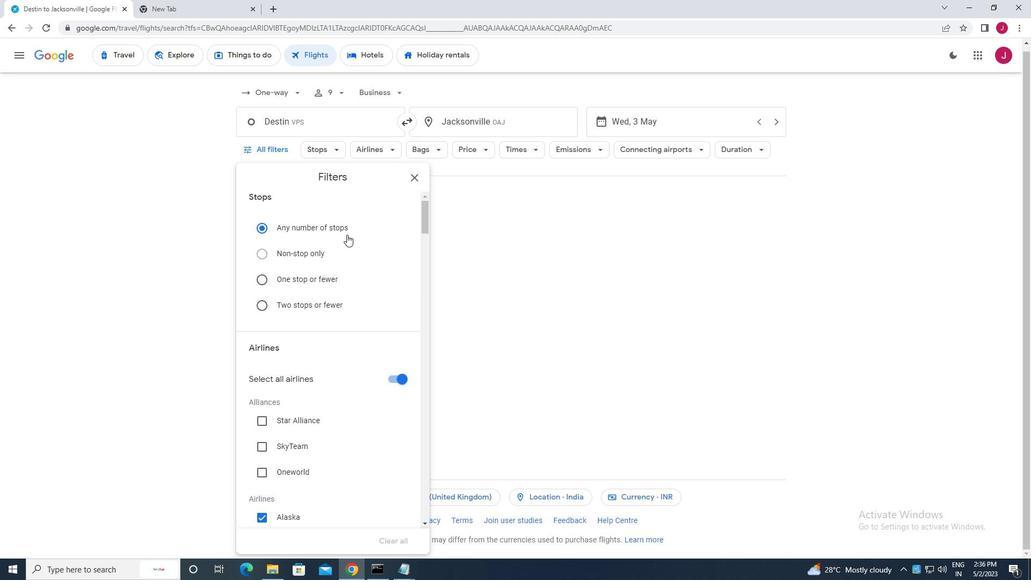 
Action: Mouse moved to (355, 240)
Screenshot: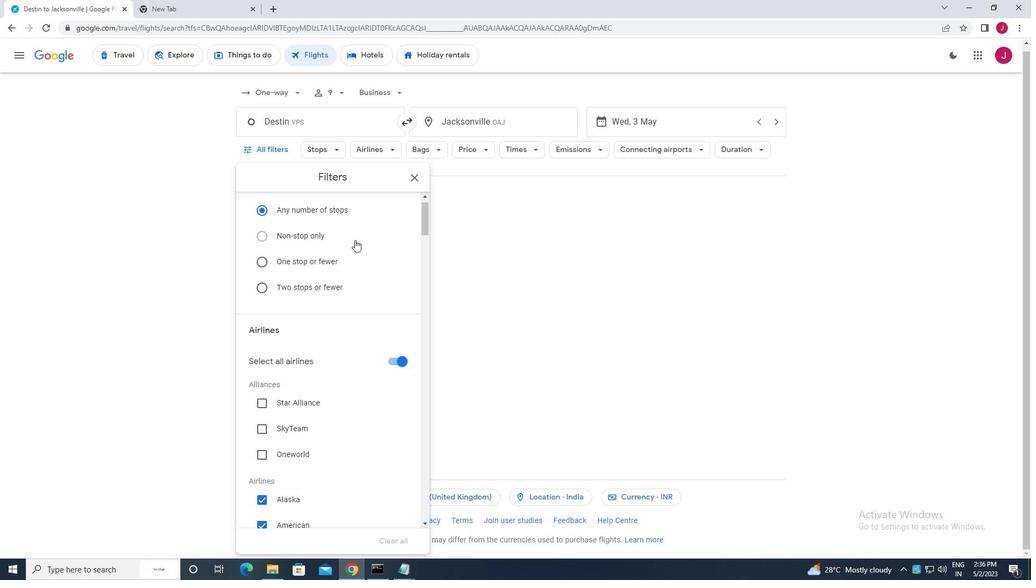 
Action: Mouse scrolled (355, 240) with delta (0, 0)
Screenshot: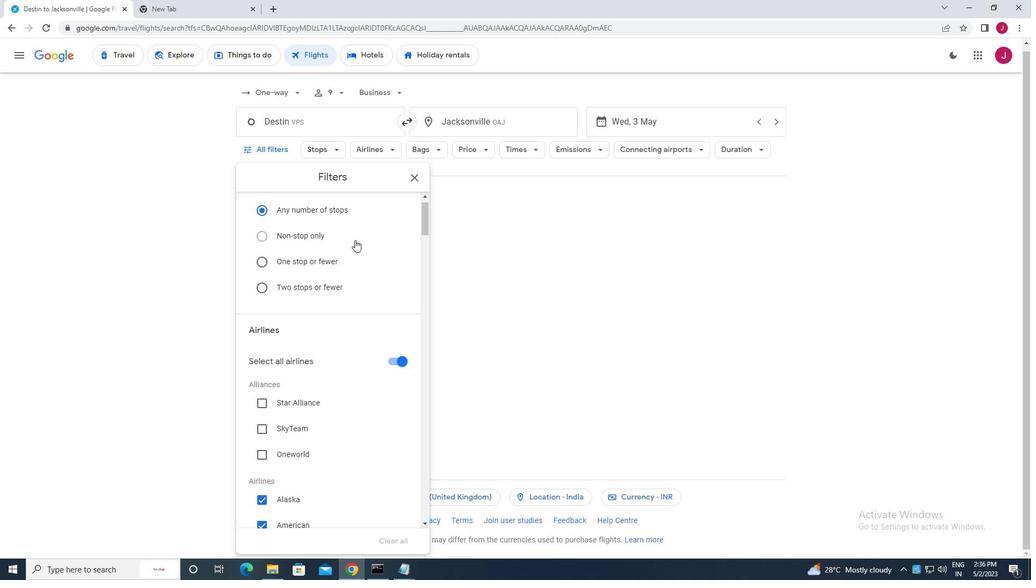 
Action: Mouse scrolled (355, 240) with delta (0, 0)
Screenshot: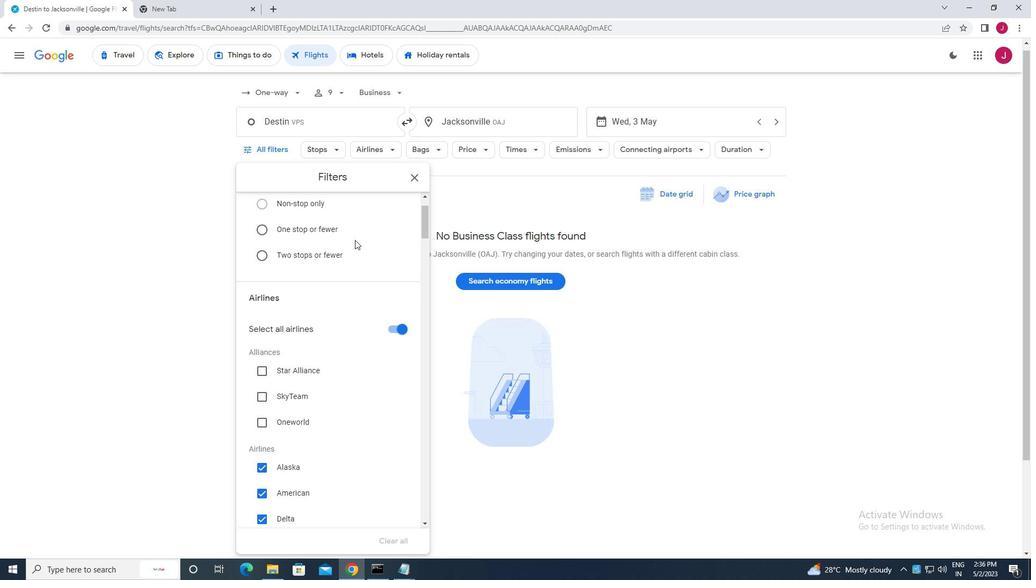 
Action: Mouse moved to (393, 212)
Screenshot: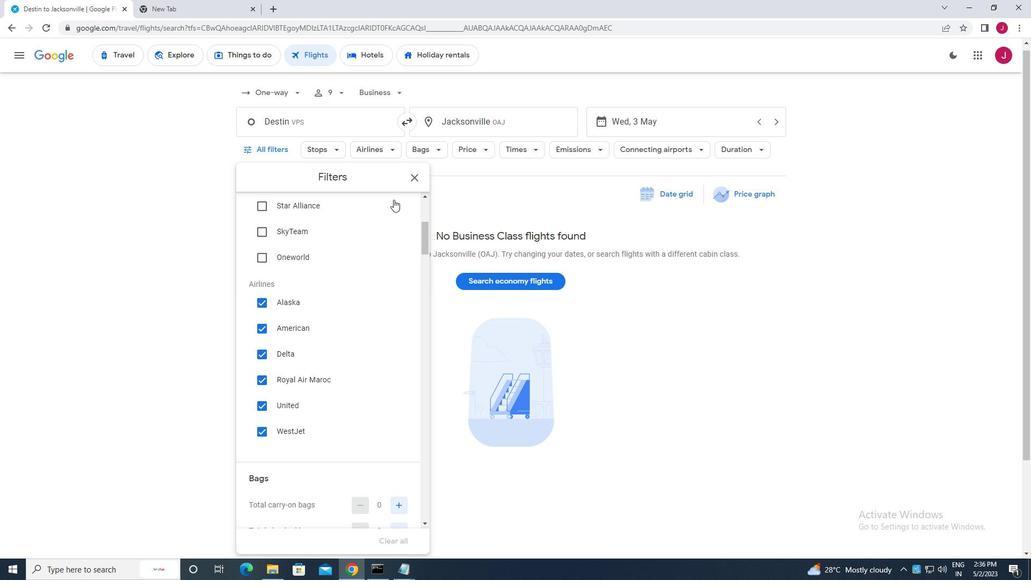 
Action: Mouse scrolled (393, 212) with delta (0, 0)
Screenshot: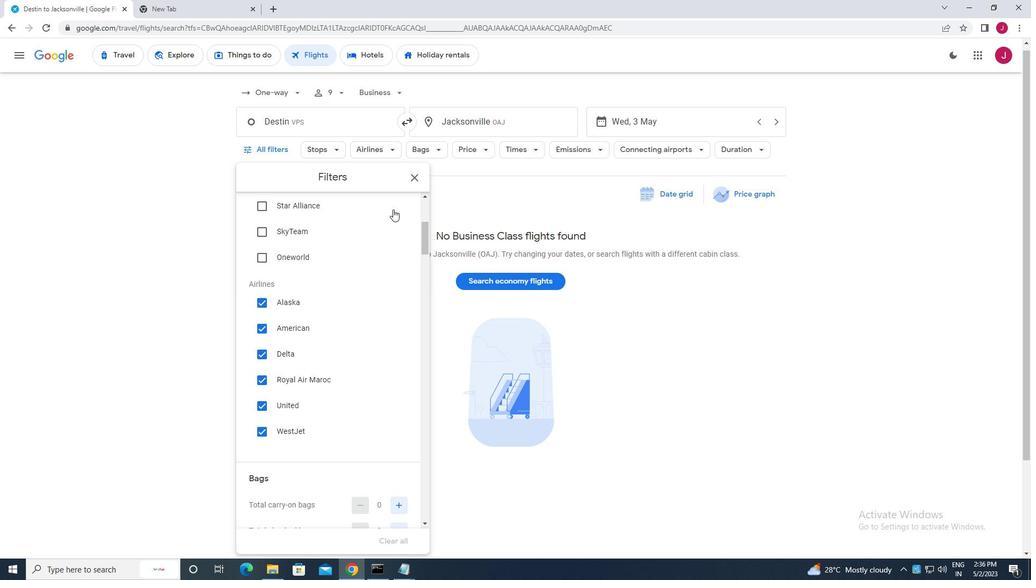 
Action: Mouse moved to (393, 216)
Screenshot: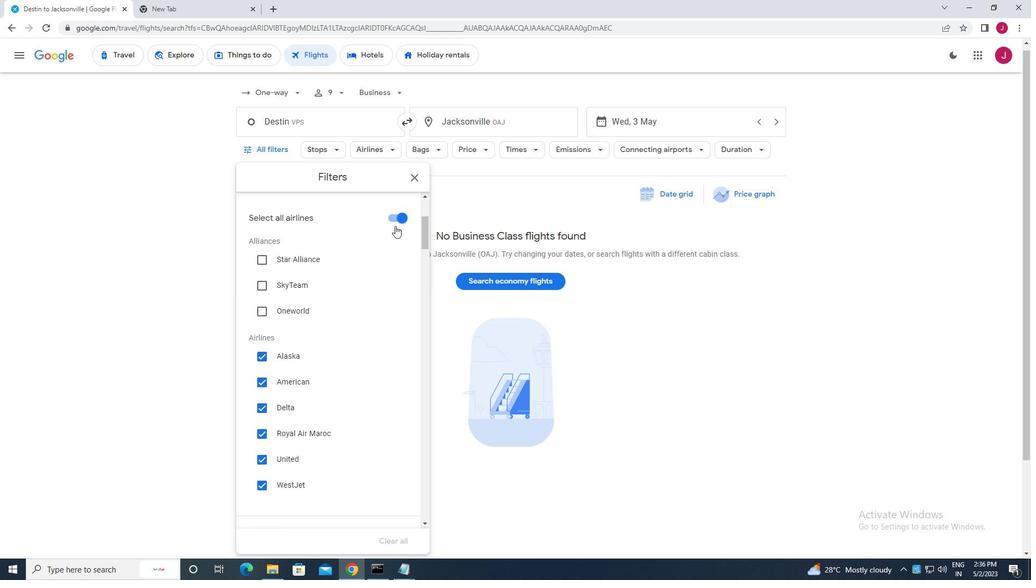 
Action: Mouse pressed left at (393, 216)
Screenshot: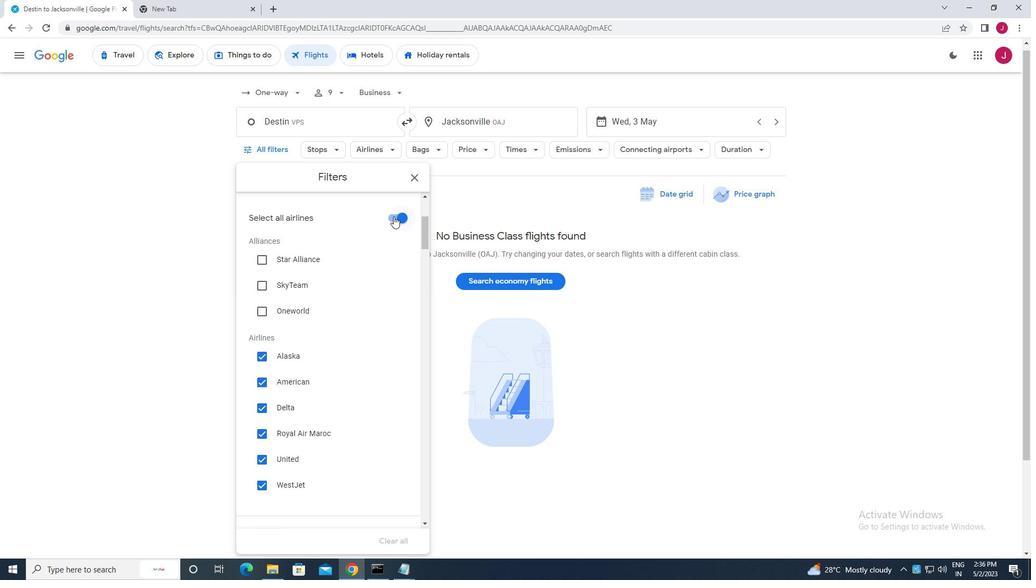 
Action: Mouse moved to (262, 433)
Screenshot: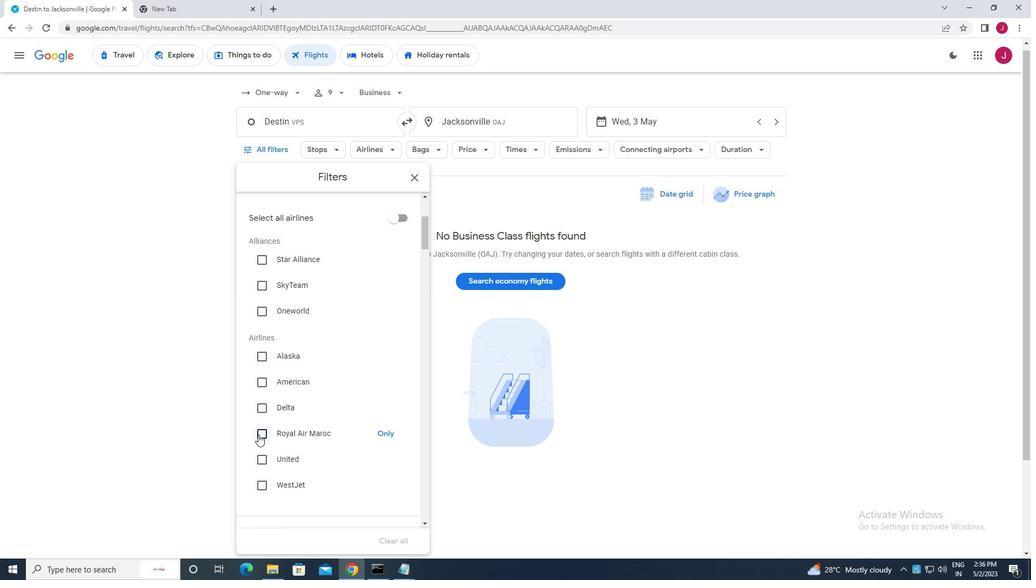 
Action: Mouse pressed left at (262, 433)
Screenshot: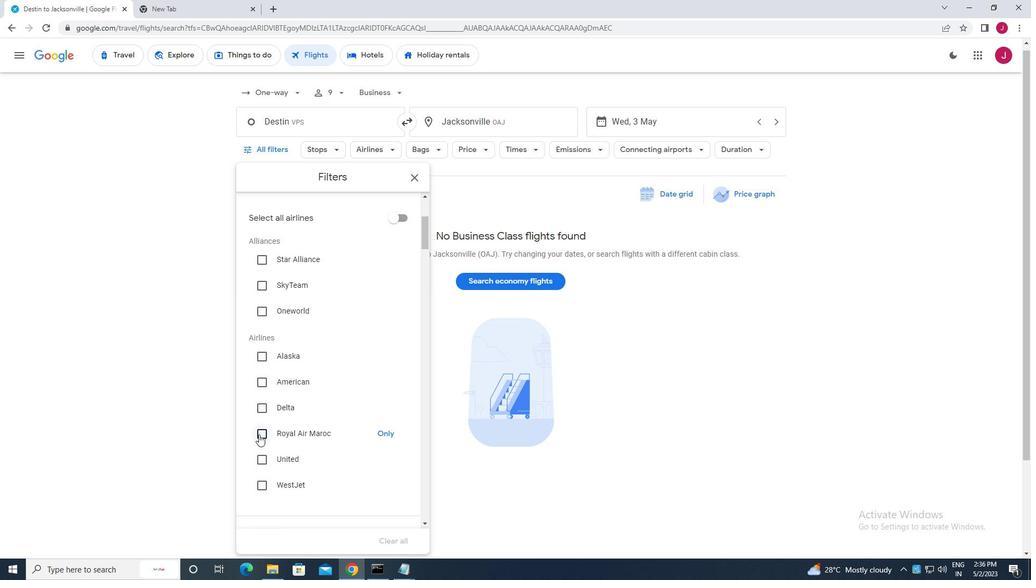 
Action: Mouse moved to (286, 404)
Screenshot: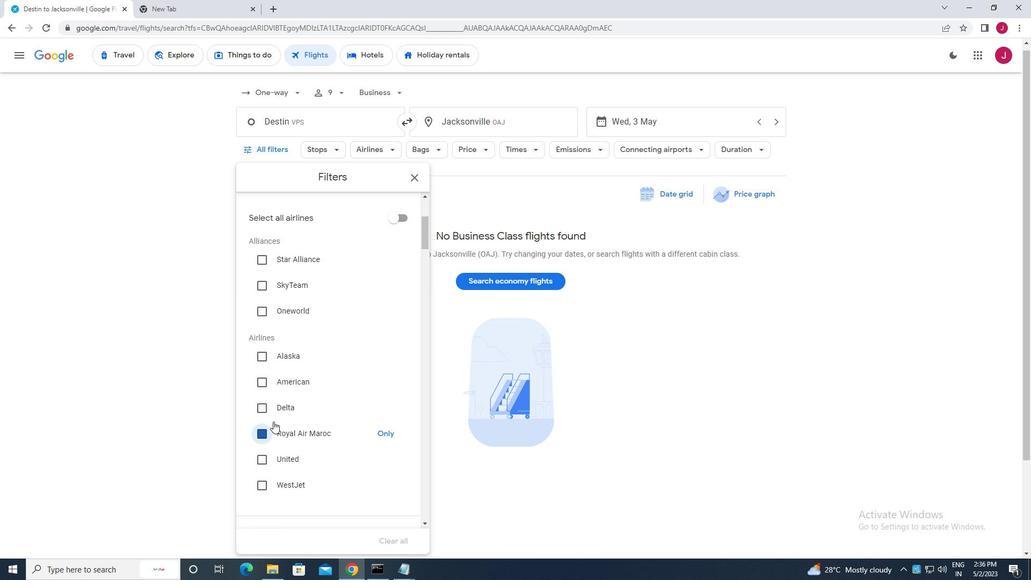 
Action: Mouse scrolled (286, 404) with delta (0, 0)
Screenshot: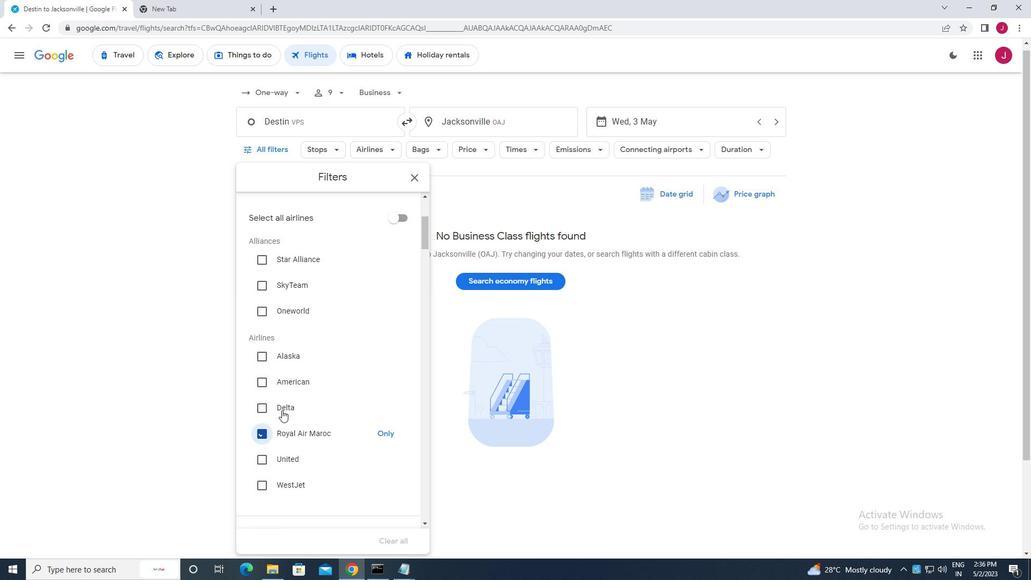 
Action: Mouse scrolled (286, 404) with delta (0, 0)
Screenshot: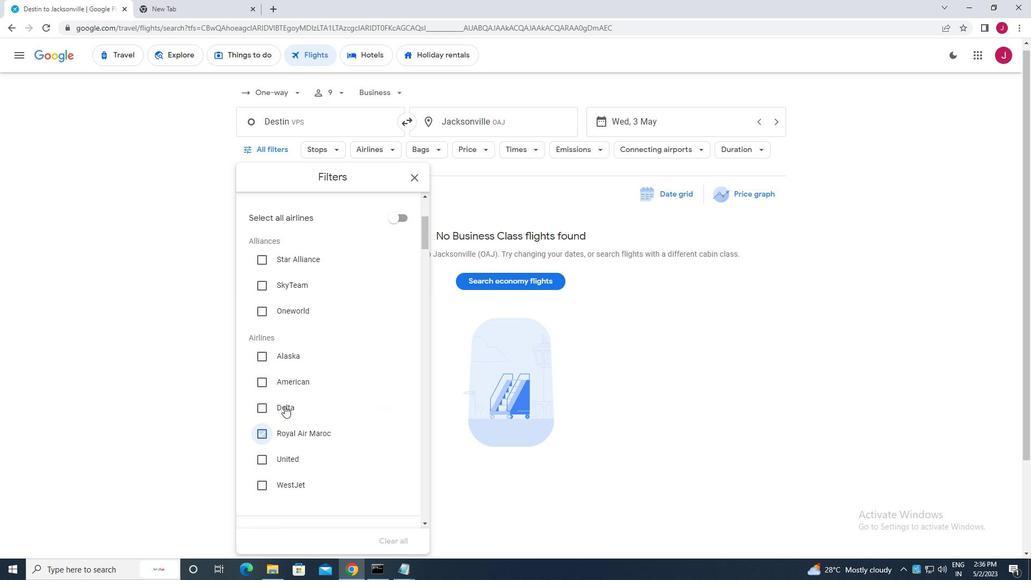 
Action: Mouse moved to (286, 404)
Screenshot: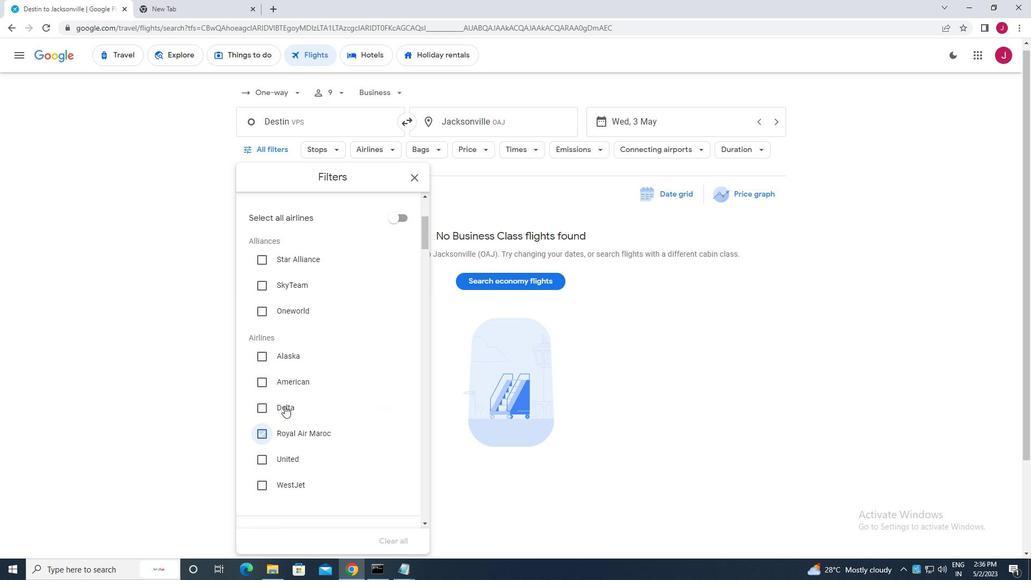 
Action: Mouse scrolled (286, 404) with delta (0, 0)
Screenshot: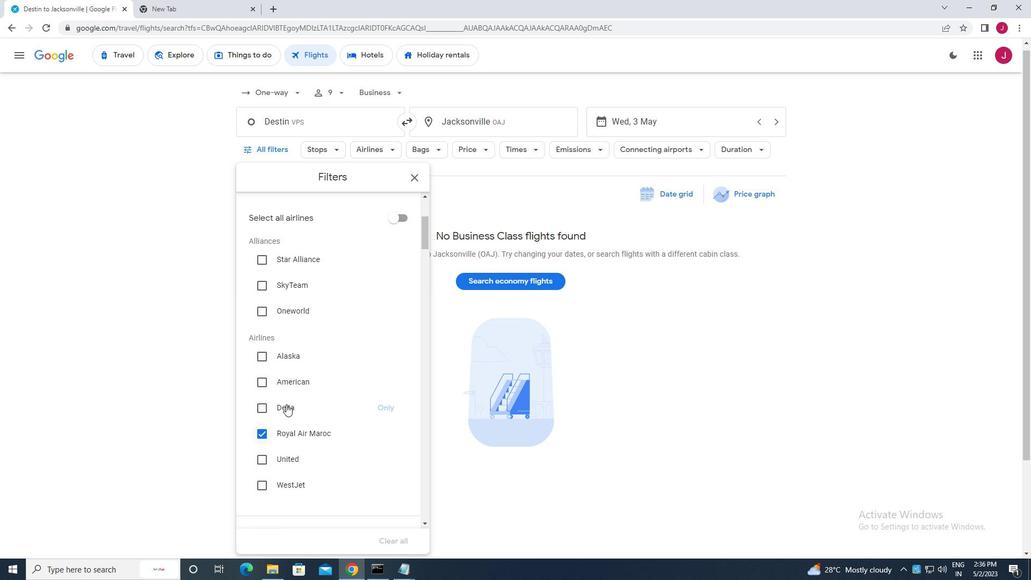 
Action: Mouse scrolled (286, 404) with delta (0, 0)
Screenshot: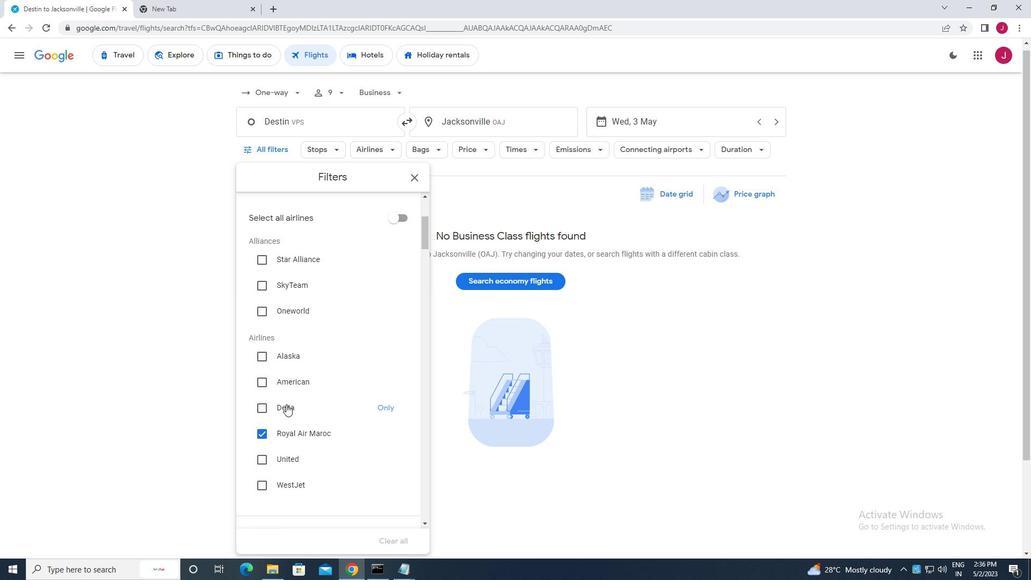 
Action: Mouse moved to (286, 404)
Screenshot: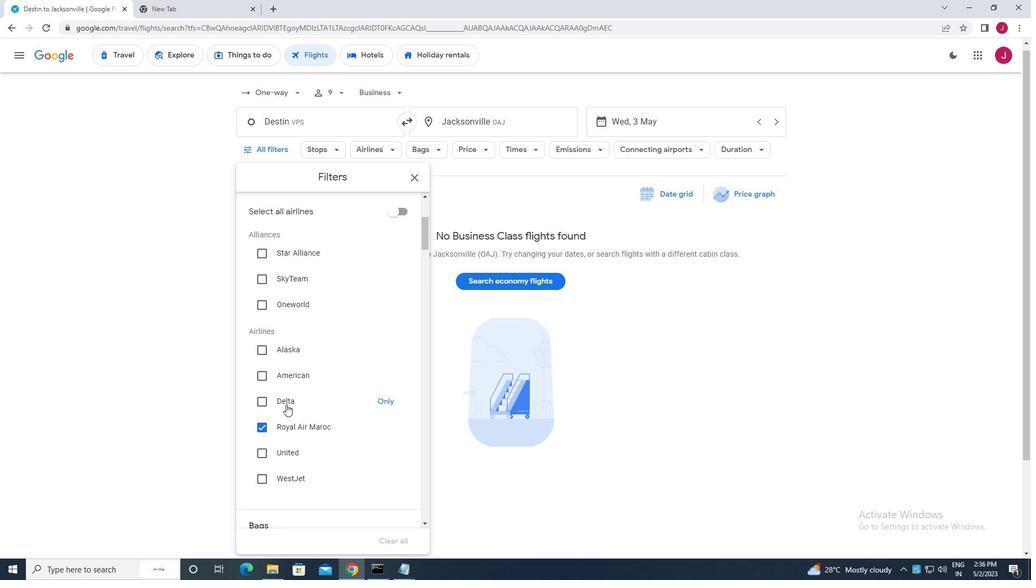 
Action: Mouse scrolled (286, 403) with delta (0, 0)
Screenshot: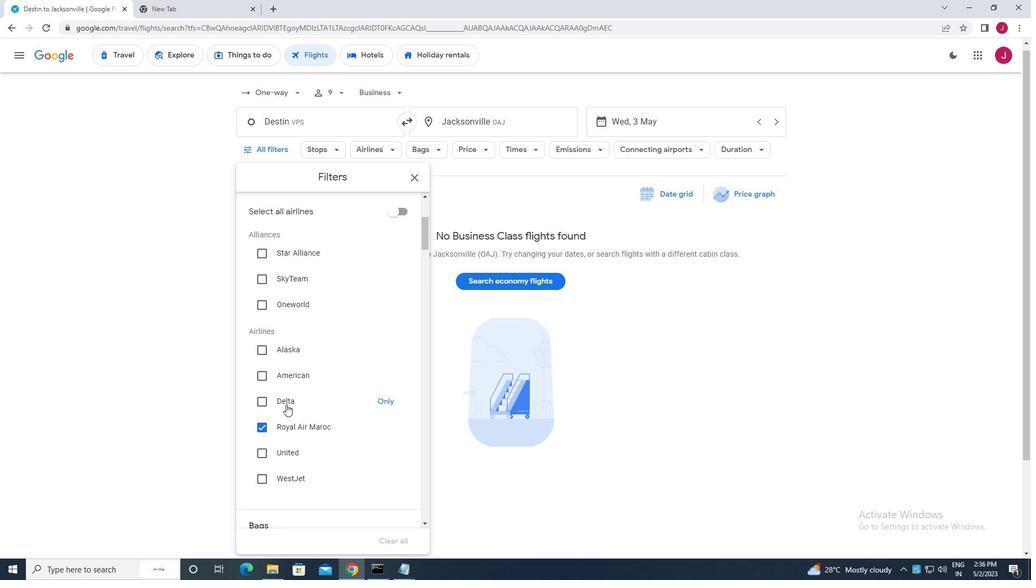 
Action: Mouse moved to (311, 392)
Screenshot: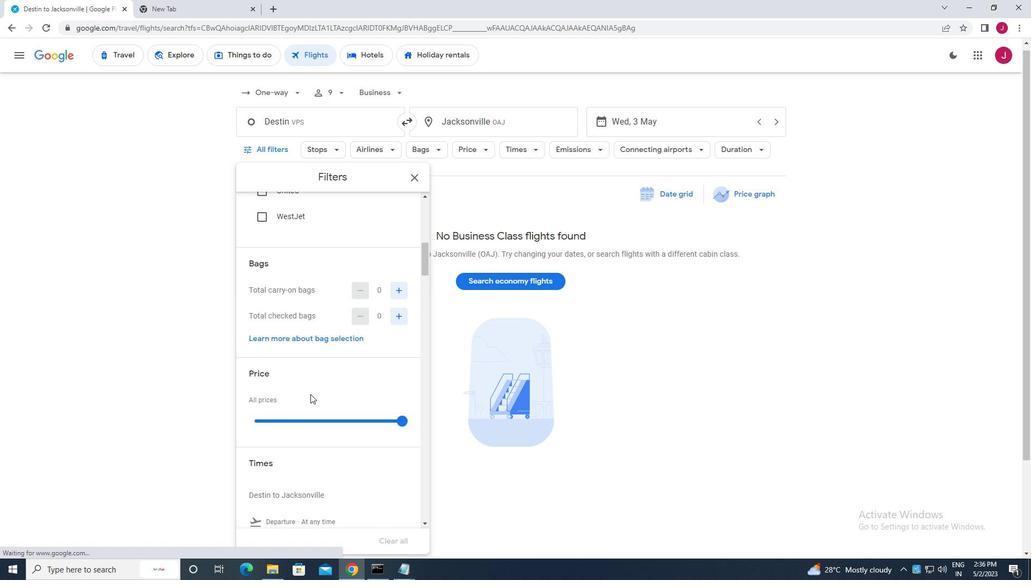 
Action: Mouse scrolled (311, 392) with delta (0, 0)
Screenshot: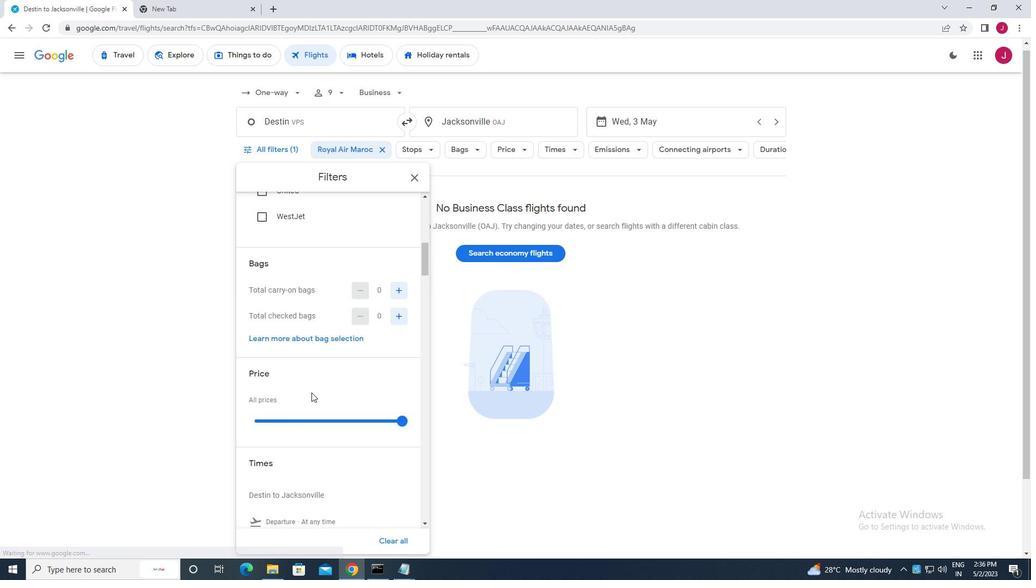 
Action: Mouse moved to (398, 260)
Screenshot: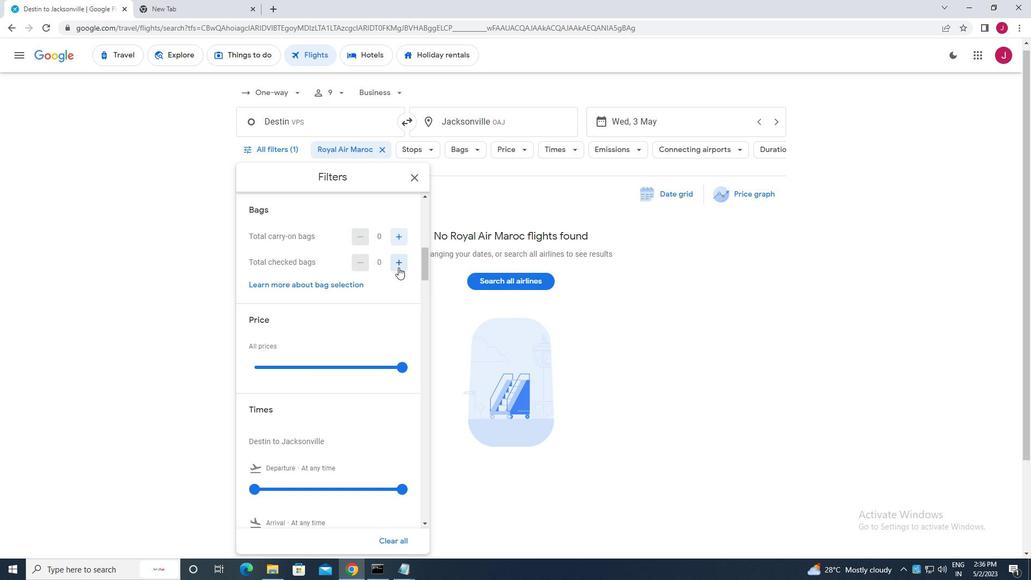 
Action: Mouse pressed left at (398, 260)
Screenshot: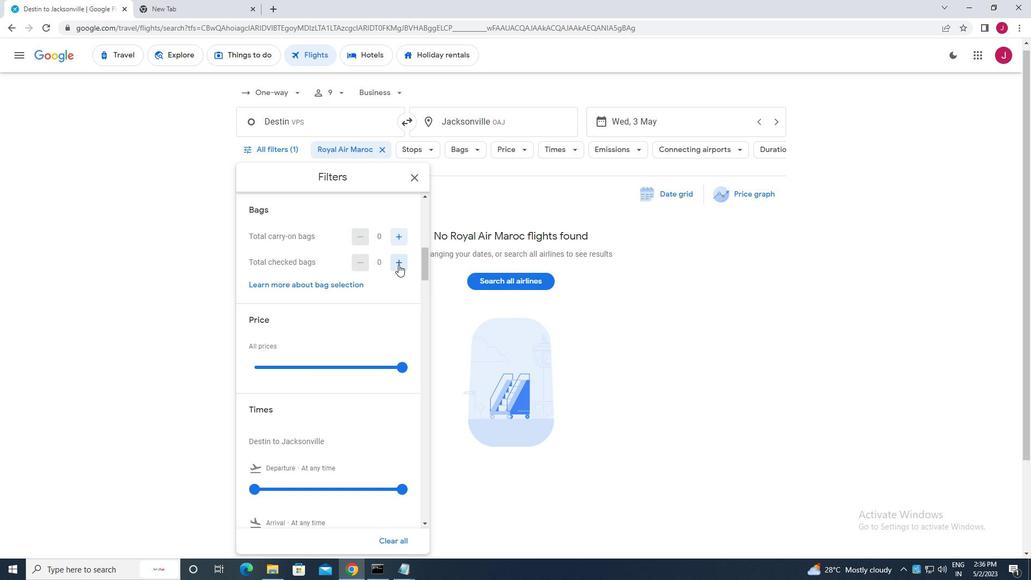 
Action: Mouse pressed left at (398, 260)
Screenshot: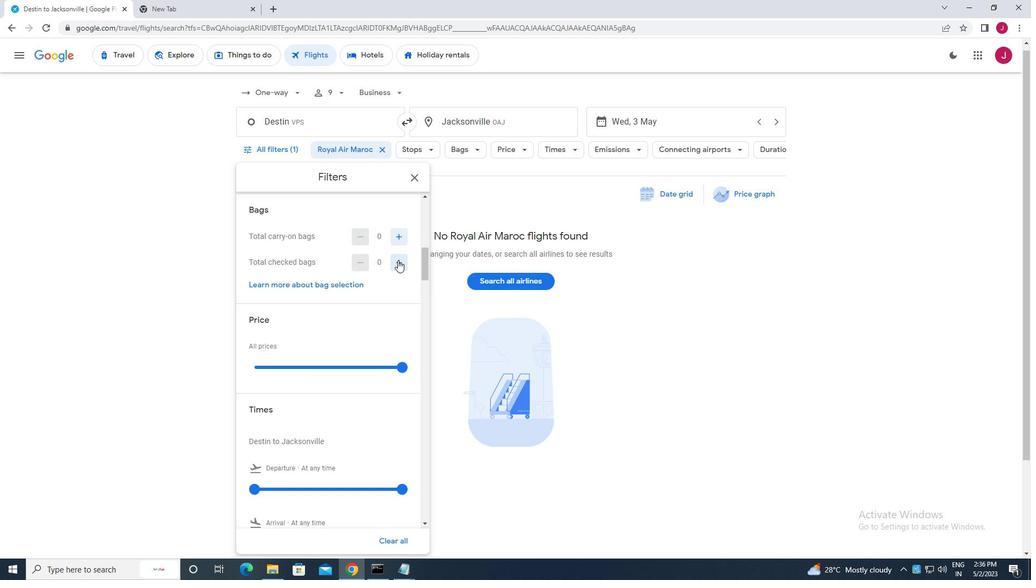 
Action: Mouse moved to (404, 366)
Screenshot: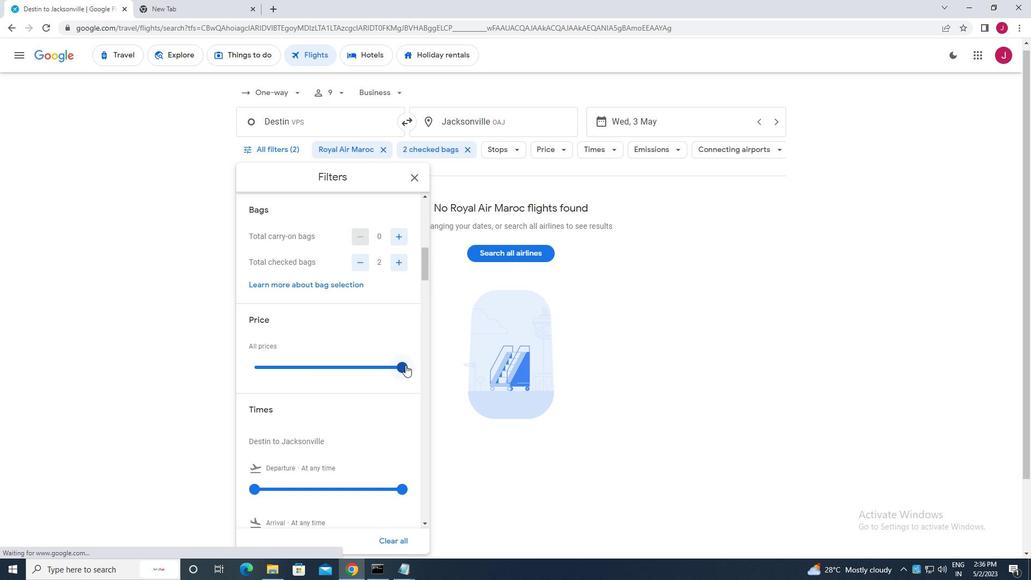 
Action: Mouse pressed left at (404, 366)
Screenshot: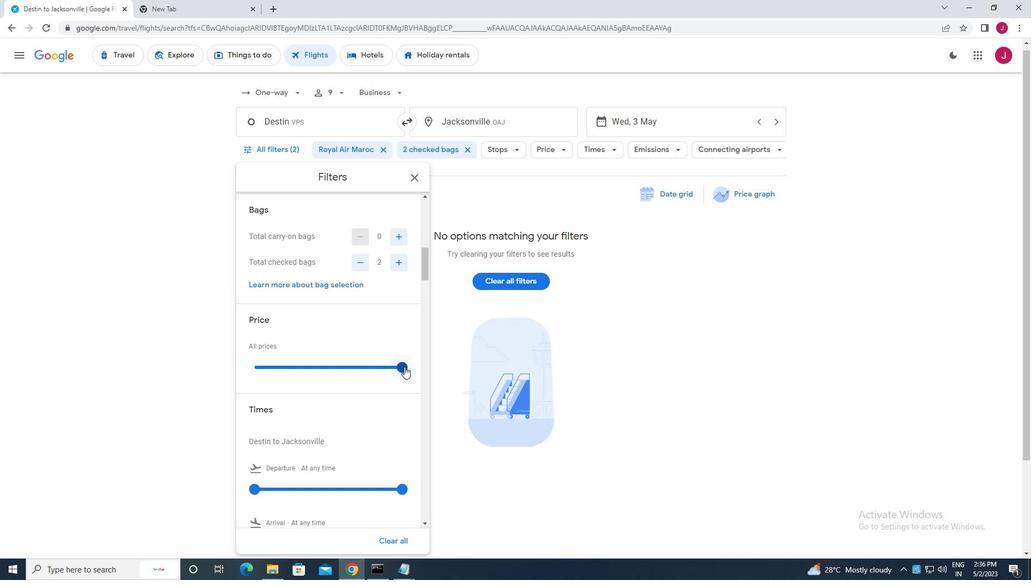 
Action: Mouse moved to (289, 349)
Screenshot: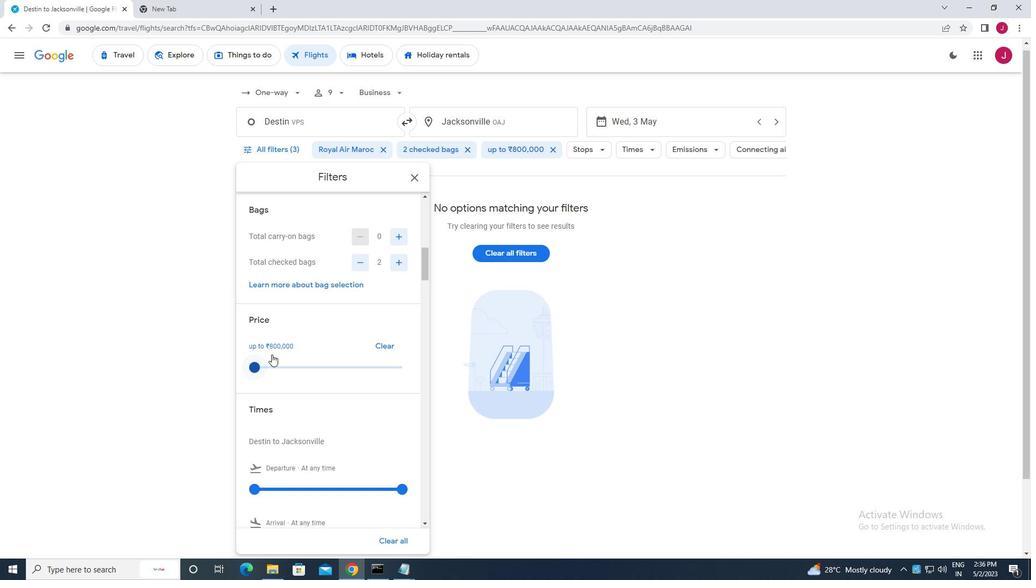 
Action: Mouse scrolled (289, 348) with delta (0, 0)
Screenshot: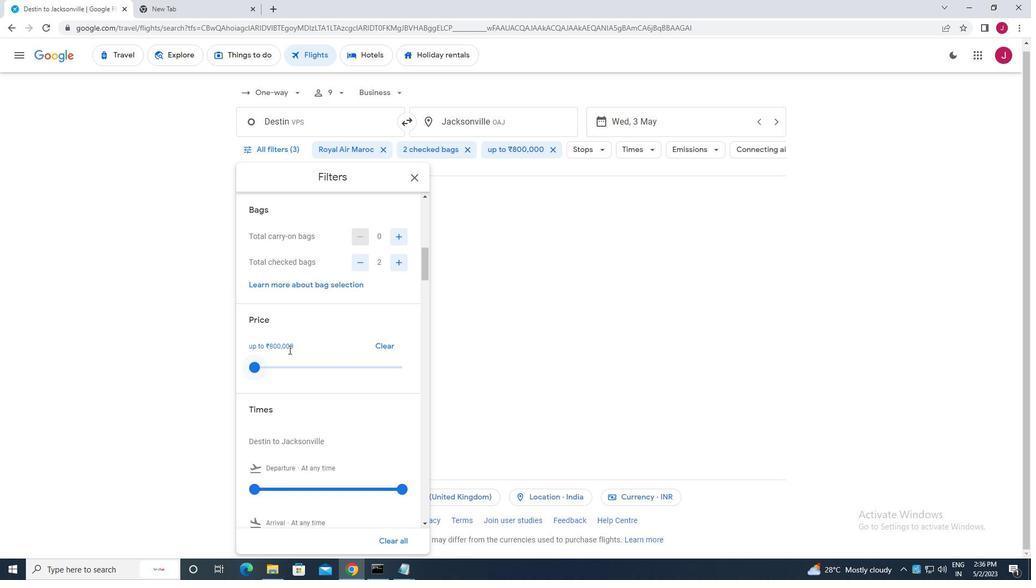 
Action: Mouse scrolled (289, 348) with delta (0, 0)
Screenshot: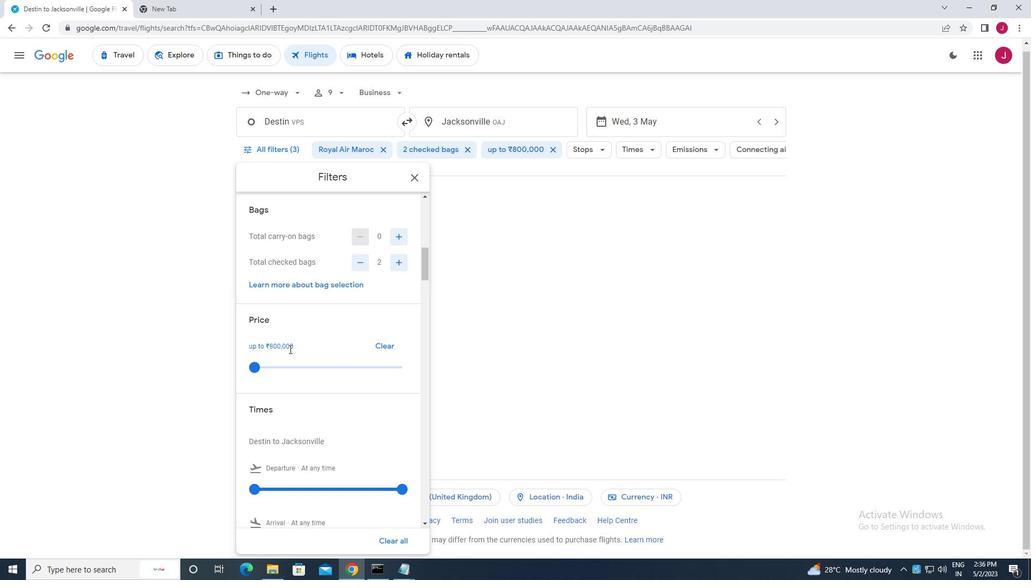 
Action: Mouse moved to (253, 383)
Screenshot: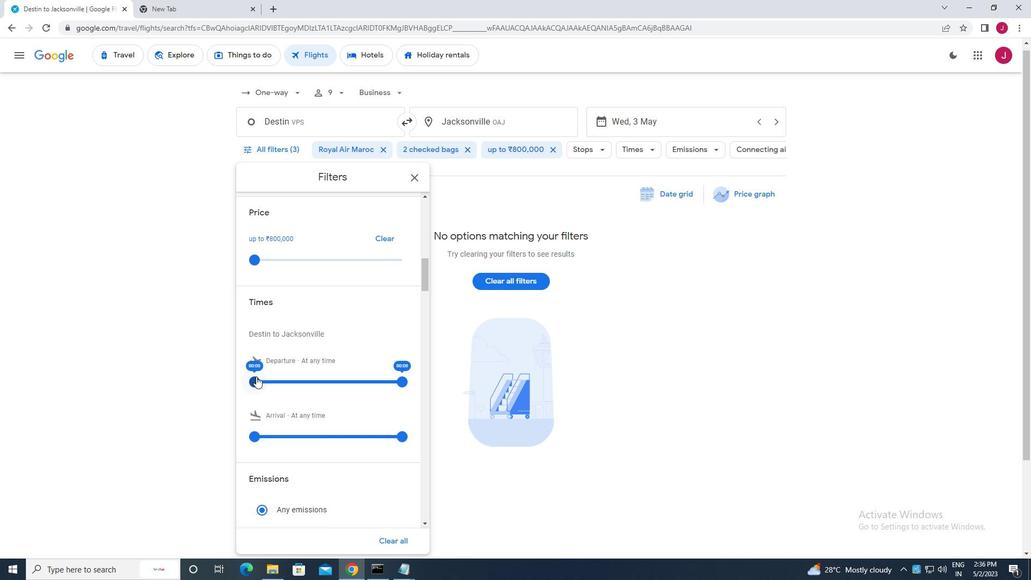 
Action: Mouse pressed left at (253, 383)
Screenshot: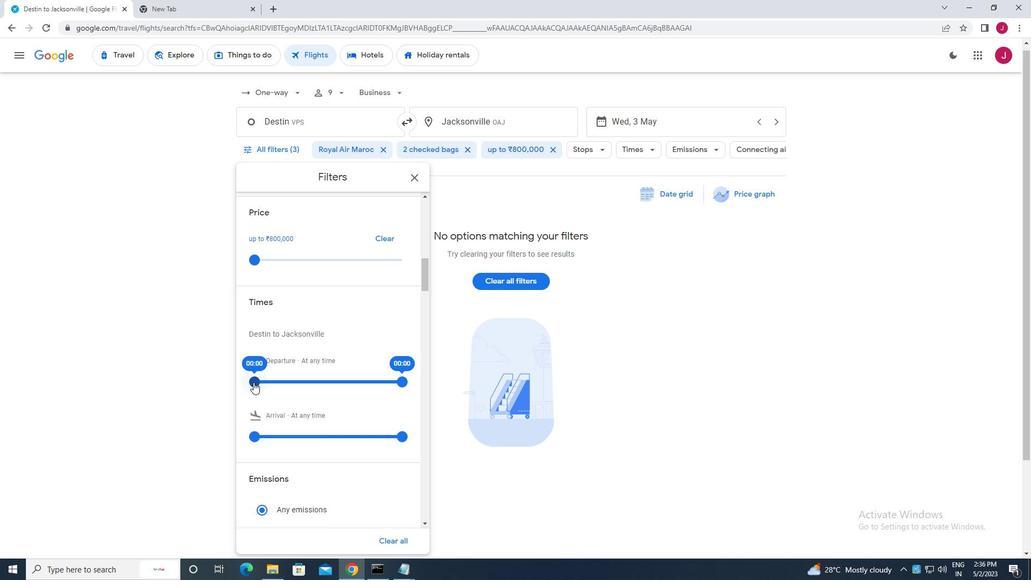 
Action: Mouse moved to (404, 379)
Screenshot: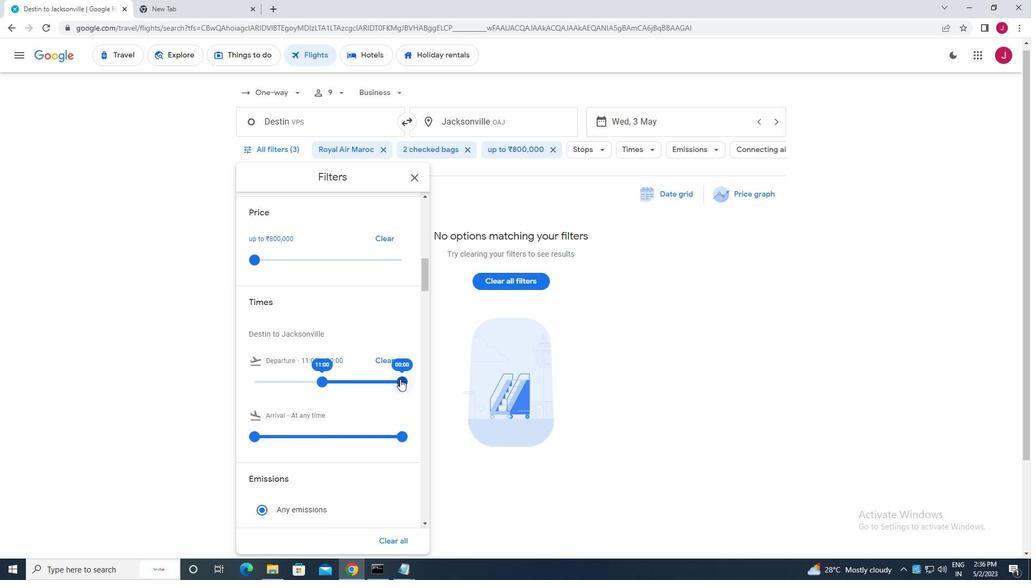 
Action: Mouse pressed left at (404, 379)
Screenshot: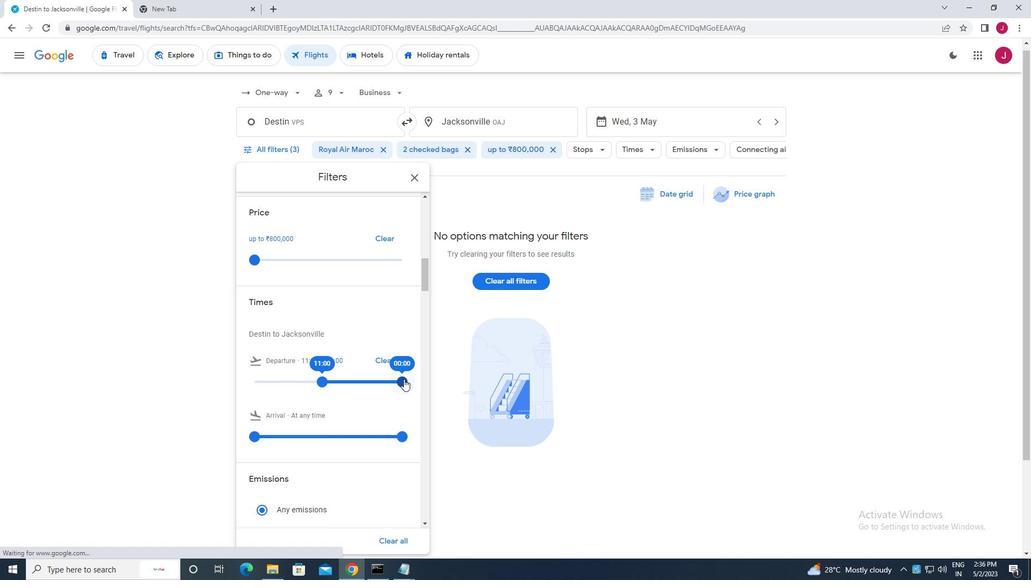 
Action: Mouse moved to (417, 177)
Screenshot: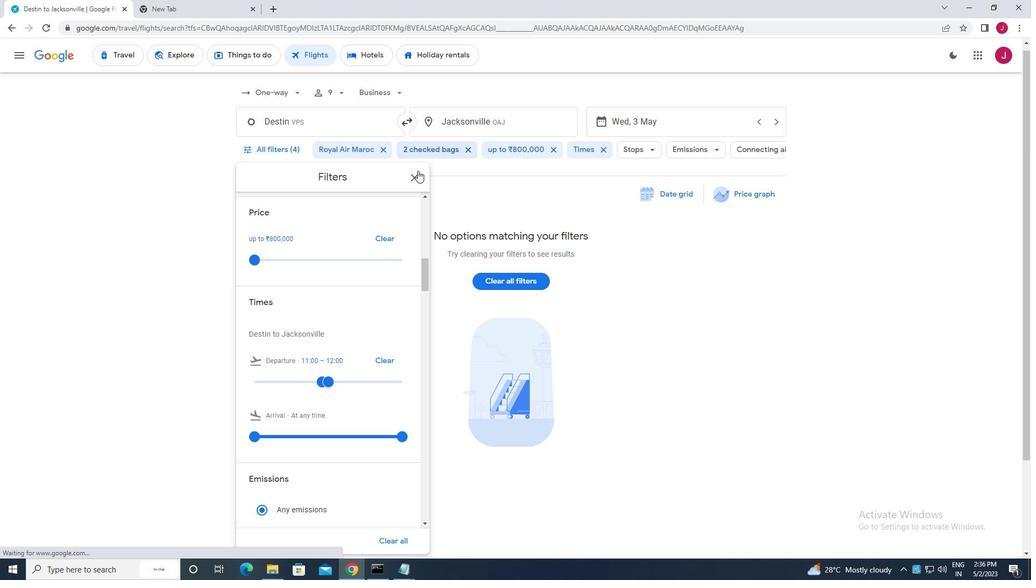 
Action: Mouse pressed left at (417, 177)
Screenshot: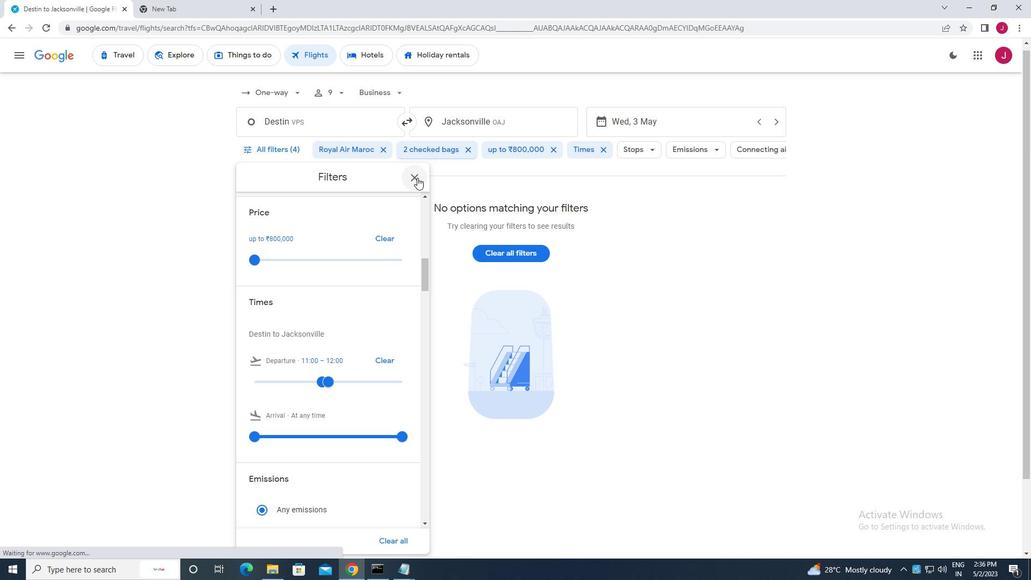 
Action: Mouse moved to (414, 178)
Screenshot: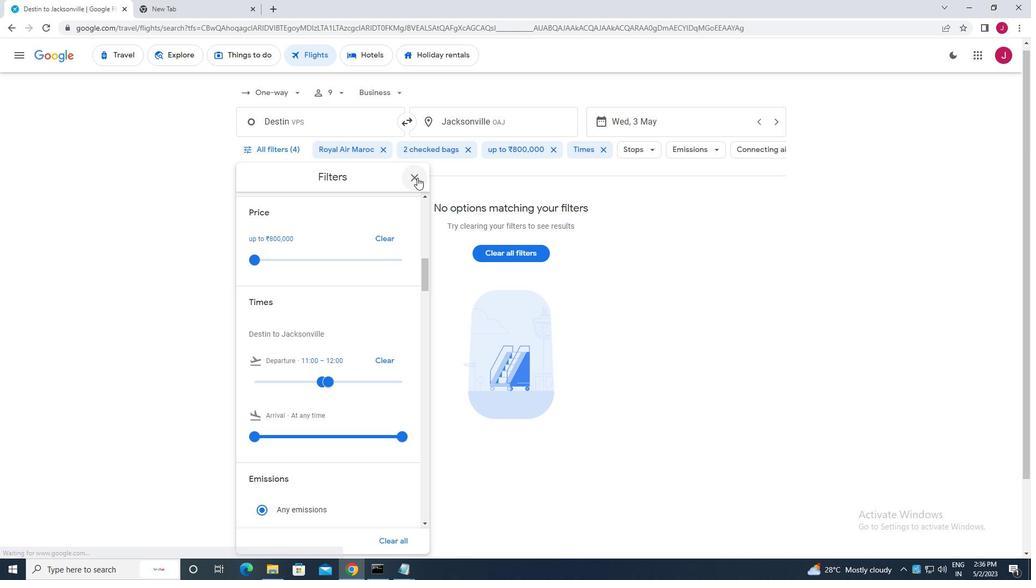 
